 Task: Change  the formatting of the data to 'Which is Greater than 5, 'in conditional formating, put the option 'Green Fill with Dark Green Text. . 'add another formatting option Format As Table, insert the option 'Orangee Table style Medium 3 ', change the format of Column Width to AutoFit Column Width and sort the data in descending order In the sheet  Budget Tracking Spreadsheetbook
Action: Mouse moved to (507, 253)
Screenshot: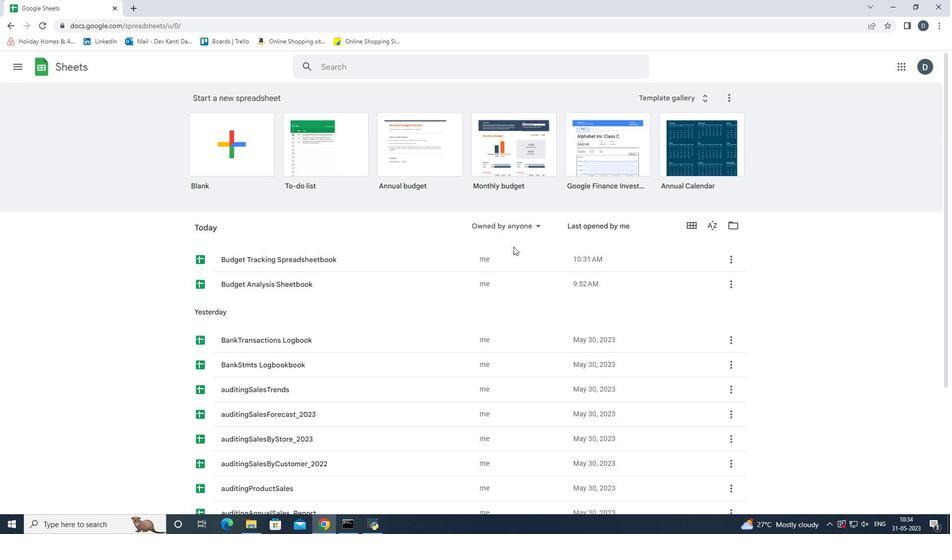 
Action: Mouse pressed left at (507, 253)
Screenshot: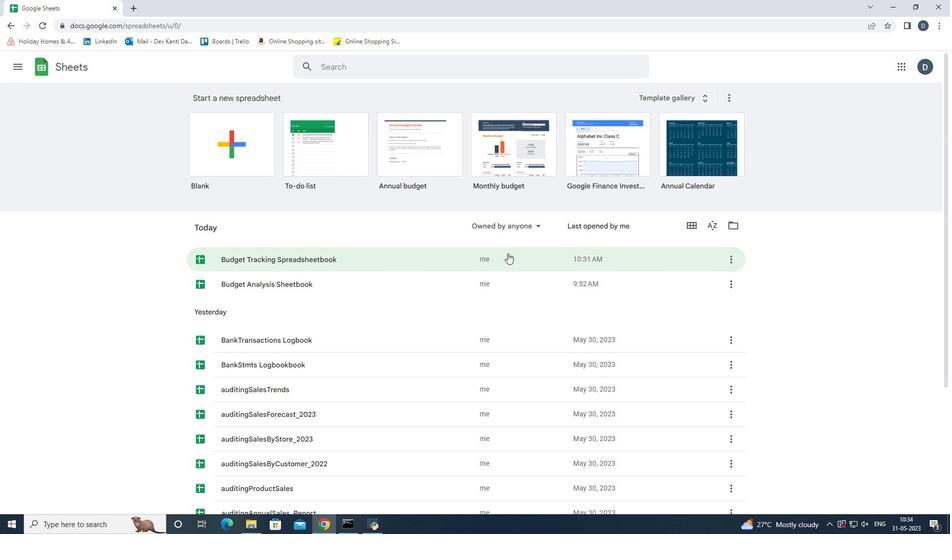 
Action: Mouse moved to (276, 136)
Screenshot: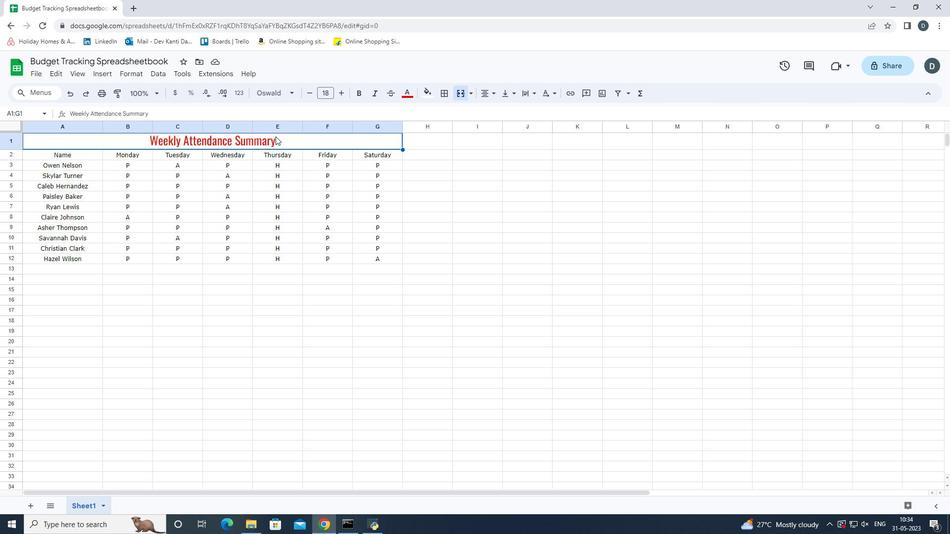 
Action: Mouse pressed left at (276, 136)
Screenshot: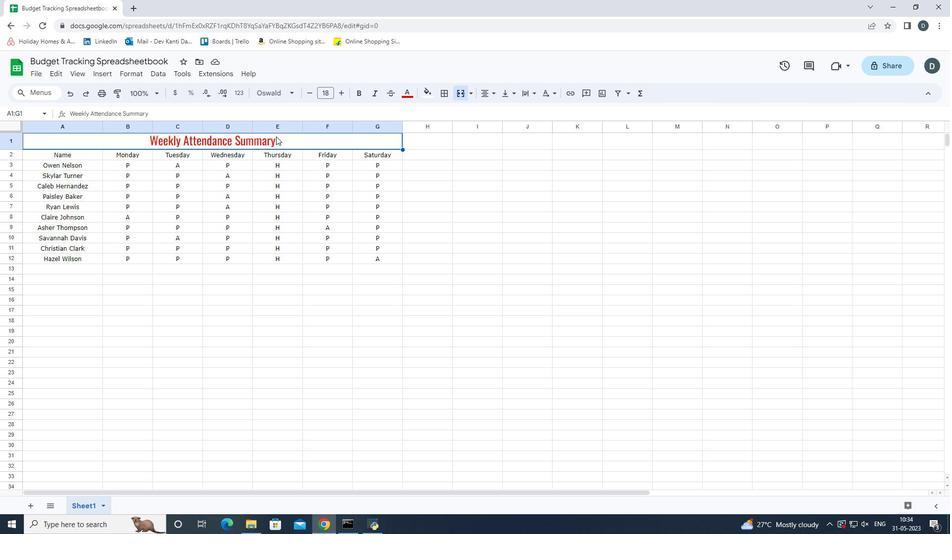 
Action: Mouse moved to (130, 75)
Screenshot: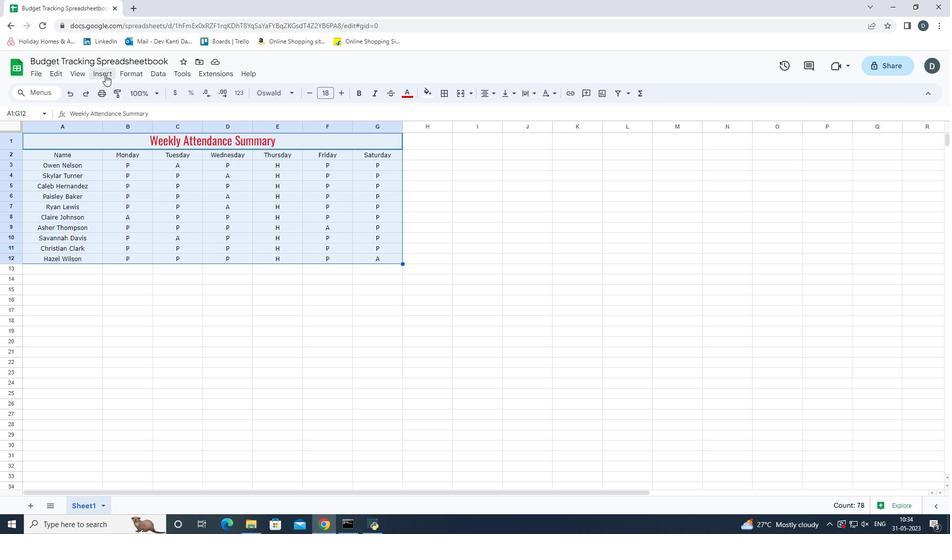 
Action: Mouse pressed left at (130, 75)
Screenshot: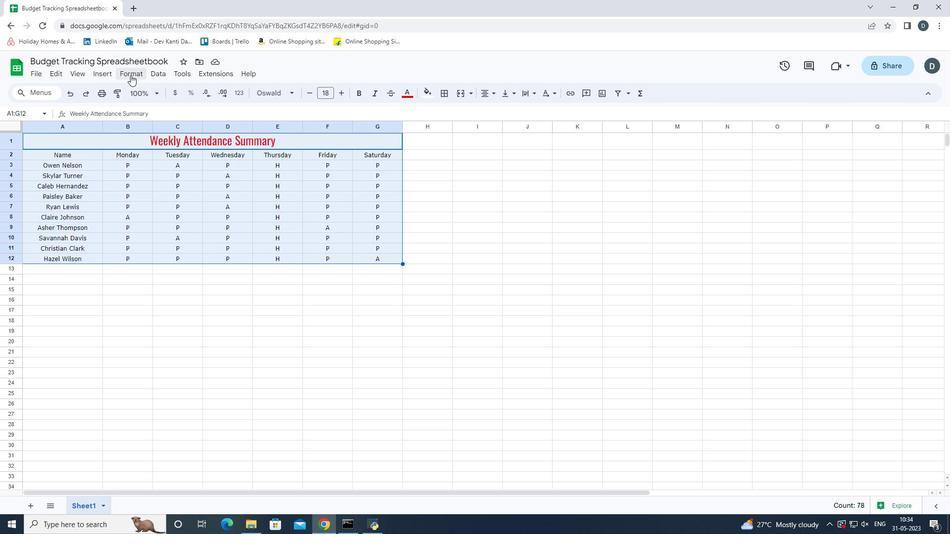 
Action: Mouse moved to (217, 244)
Screenshot: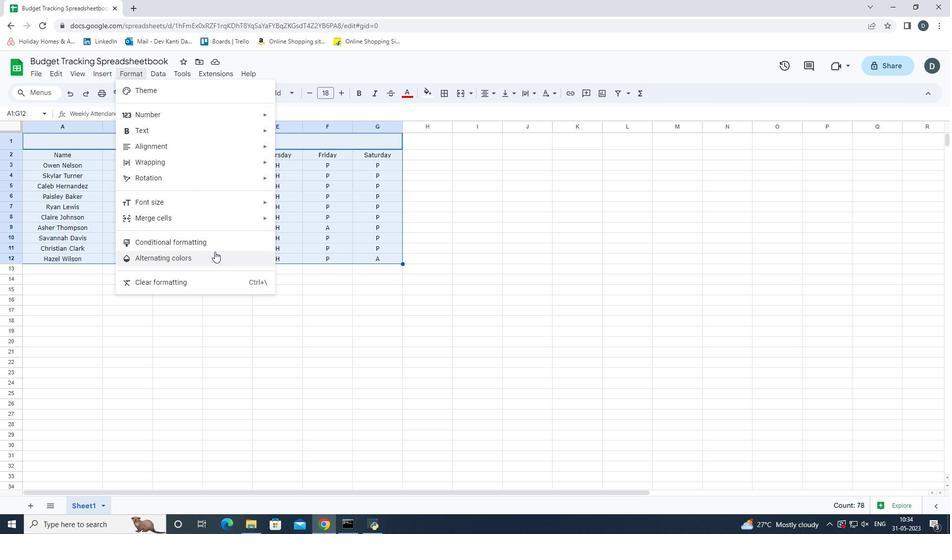 
Action: Mouse pressed left at (217, 244)
Screenshot: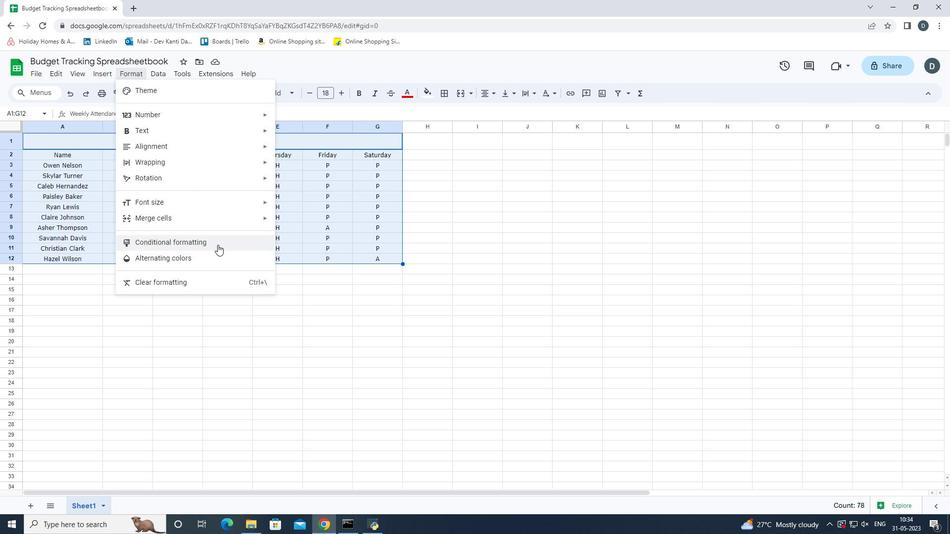 
Action: Mouse moved to (879, 286)
Screenshot: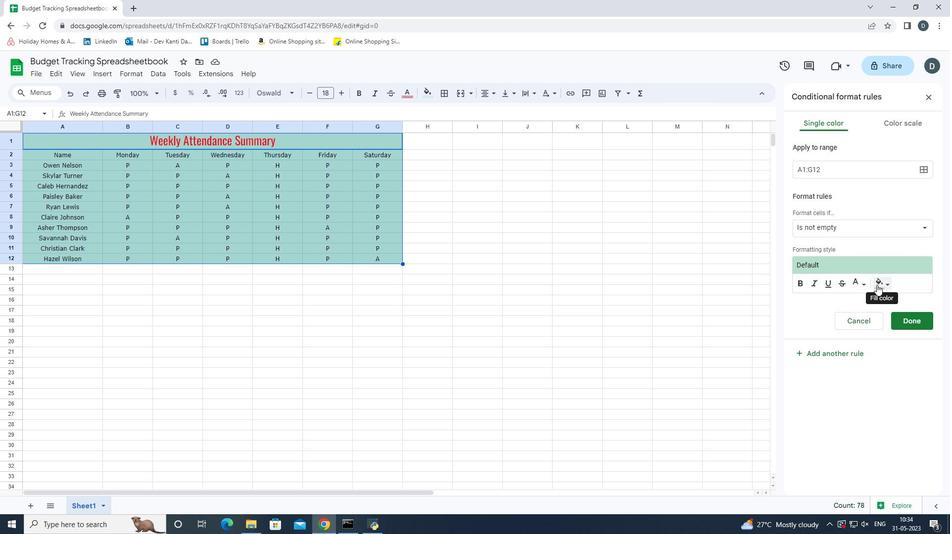 
Action: Mouse pressed left at (879, 286)
Screenshot: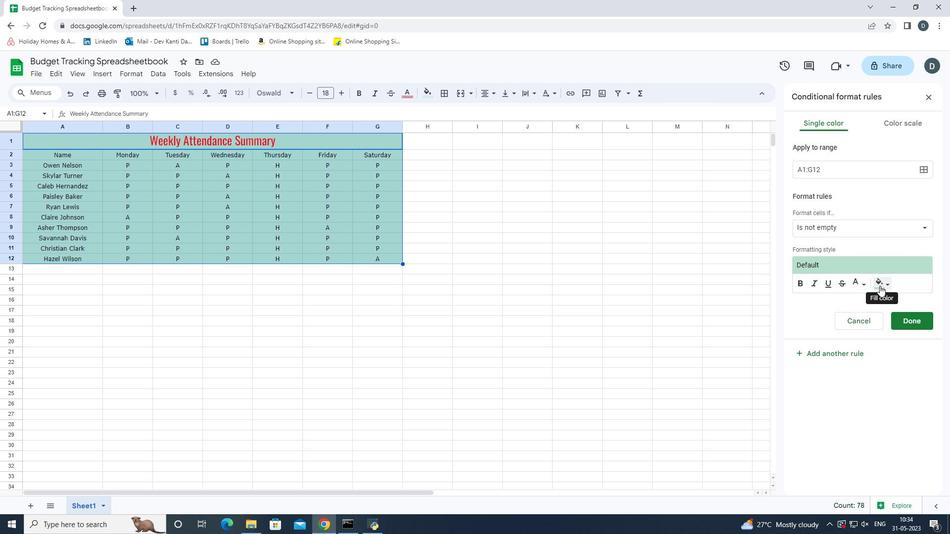 
Action: Mouse pressed left at (879, 286)
Screenshot: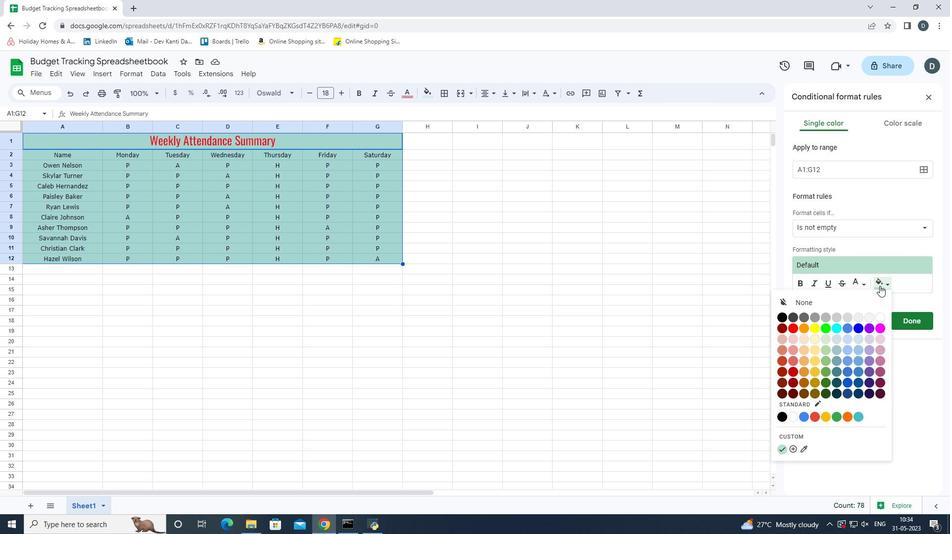 
Action: Mouse moved to (913, 227)
Screenshot: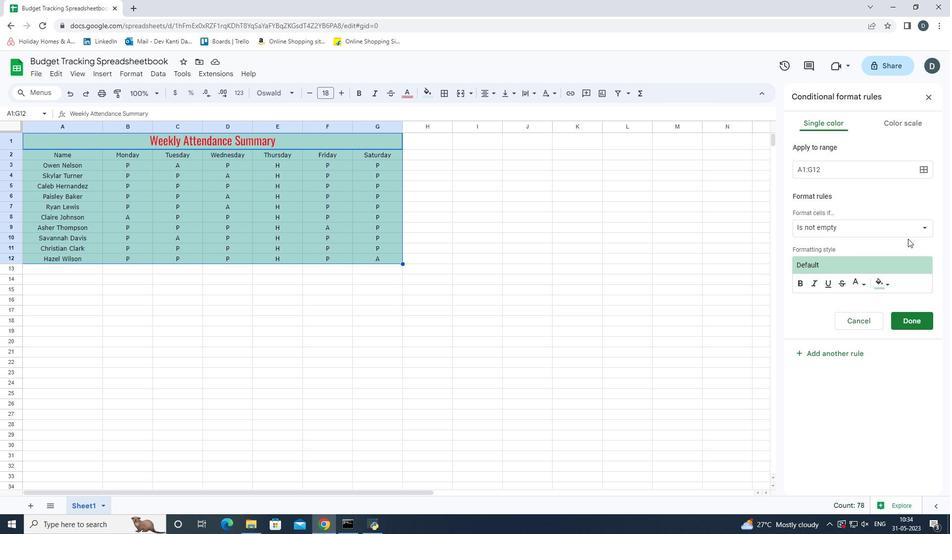 
Action: Mouse pressed left at (913, 227)
Screenshot: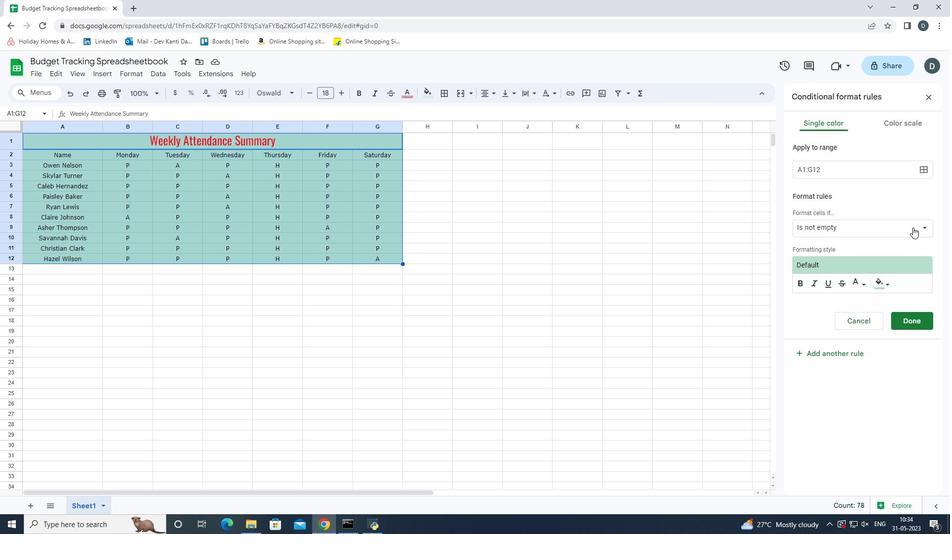 
Action: Mouse moved to (847, 384)
Screenshot: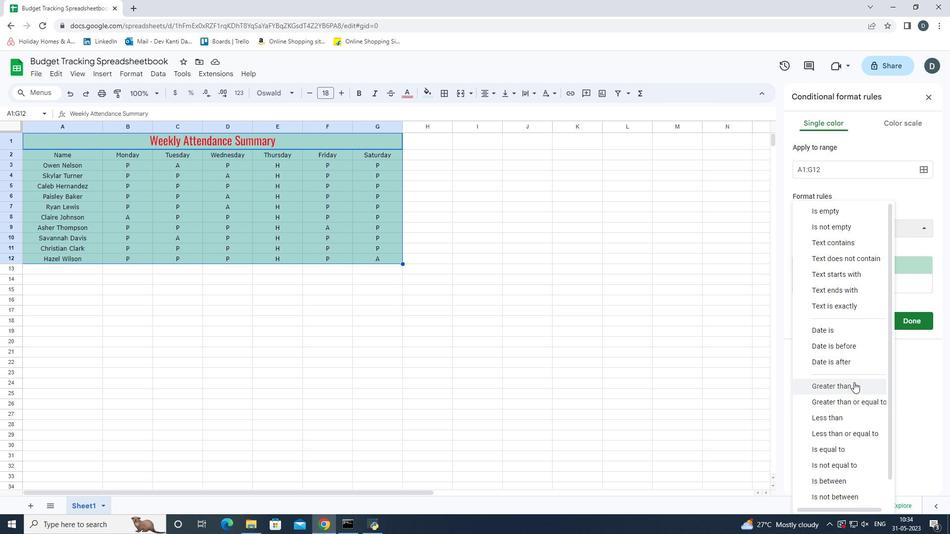 
Action: Mouse pressed left at (847, 384)
Screenshot: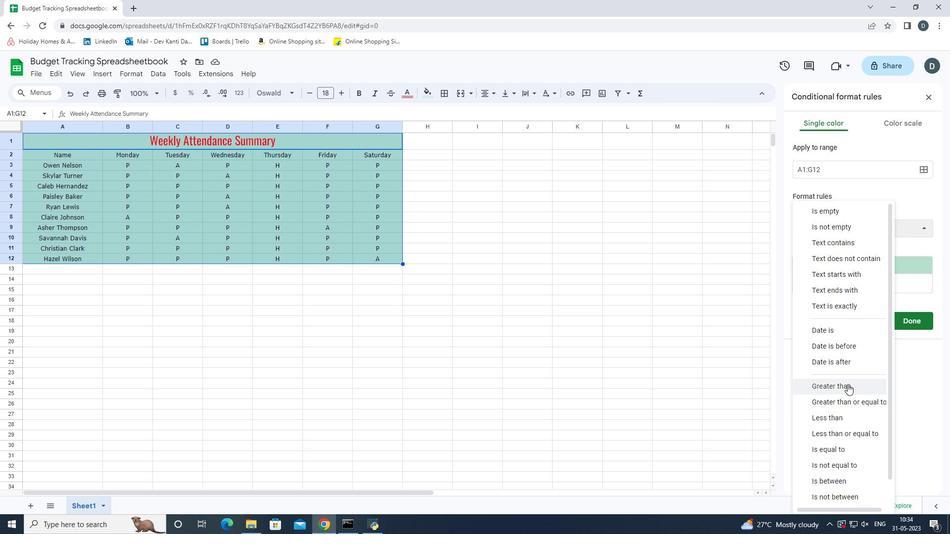 
Action: Mouse moved to (858, 251)
Screenshot: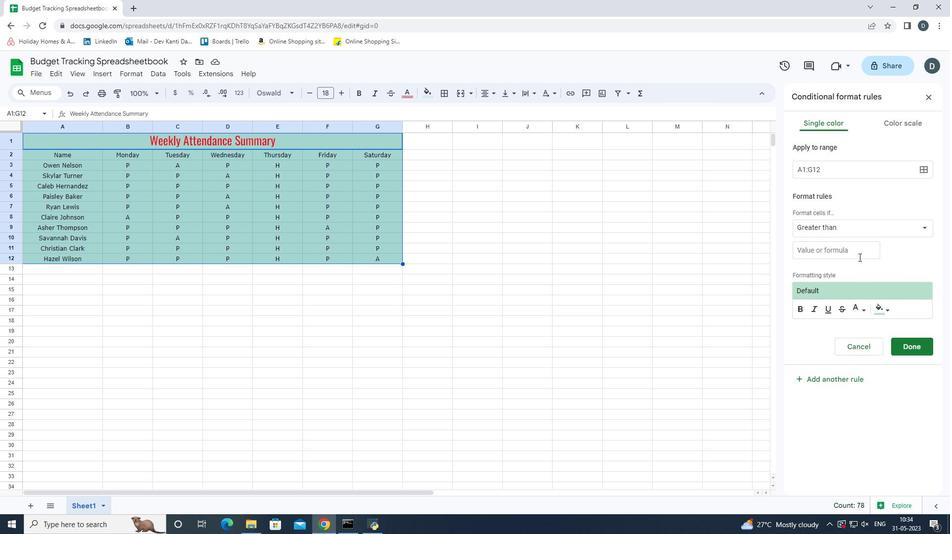 
Action: Mouse pressed left at (858, 251)
Screenshot: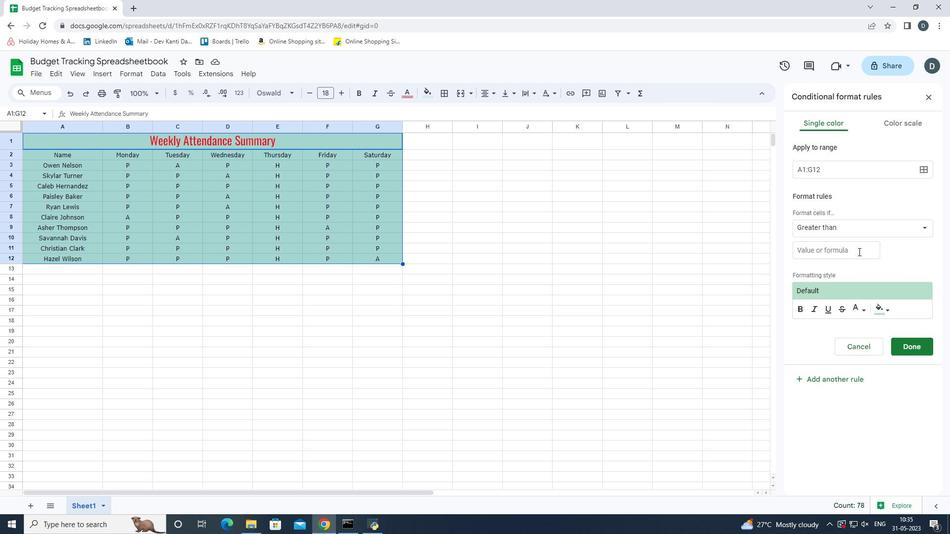
Action: Key pressed 5
Screenshot: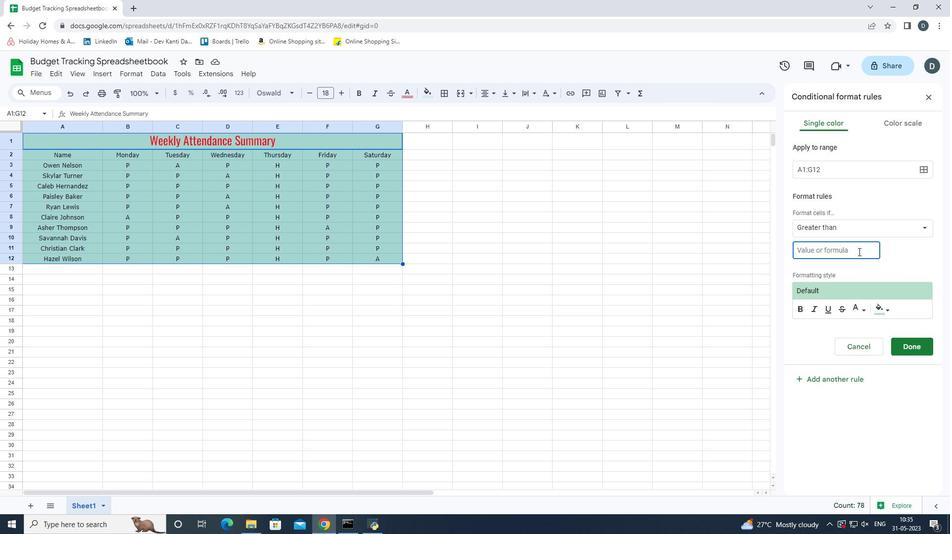 
Action: Mouse moved to (888, 258)
Screenshot: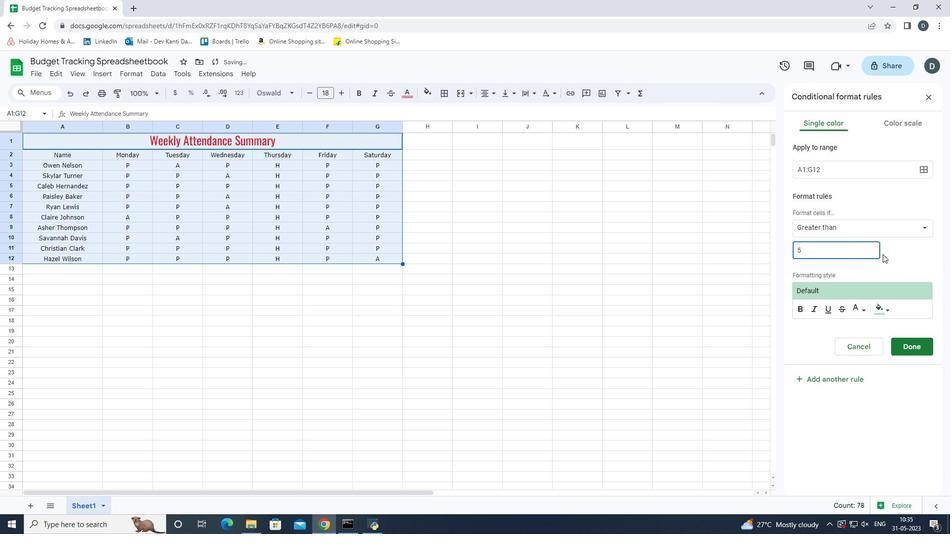 
Action: Mouse pressed left at (888, 258)
Screenshot: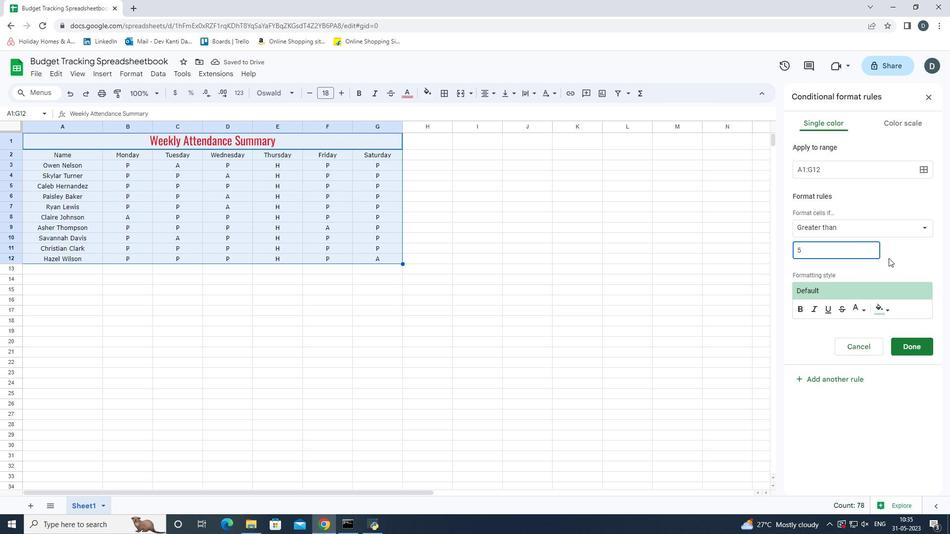 
Action: Mouse moved to (890, 312)
Screenshot: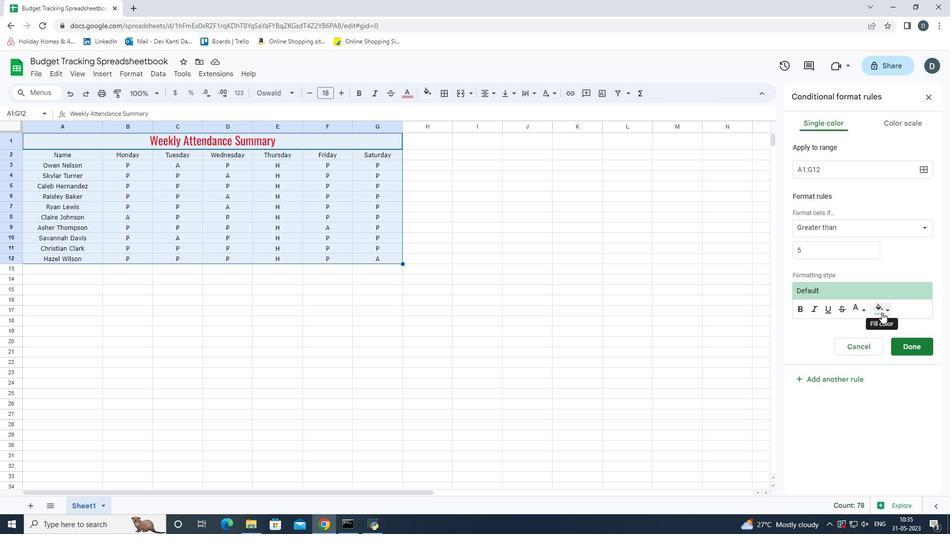 
Action: Mouse pressed left at (890, 312)
Screenshot: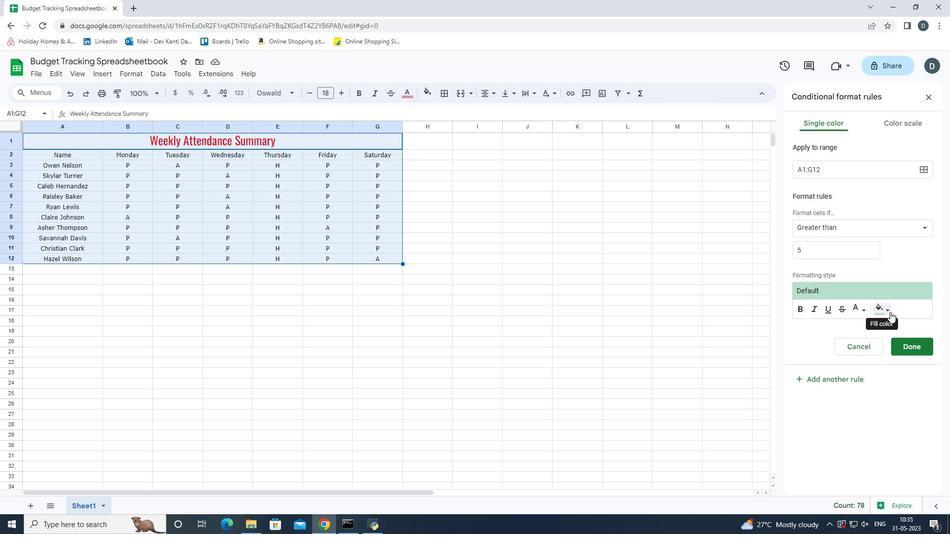 
Action: Mouse moved to (826, 352)
Screenshot: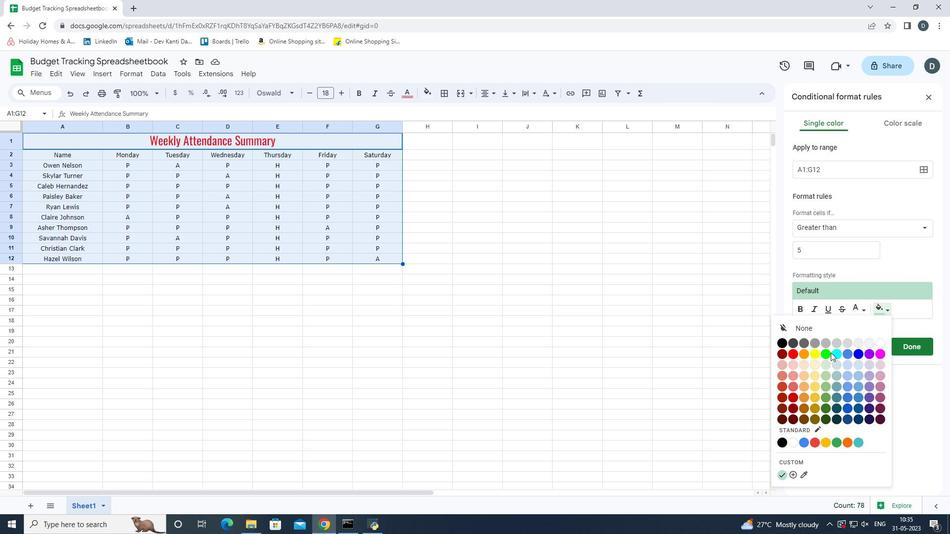 
Action: Mouse pressed left at (826, 352)
Screenshot: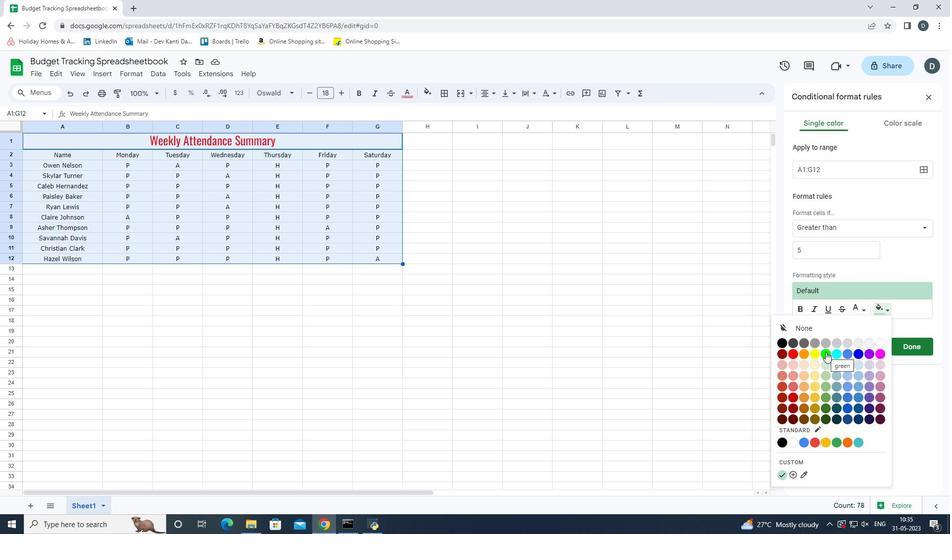 
Action: Mouse moved to (863, 306)
Screenshot: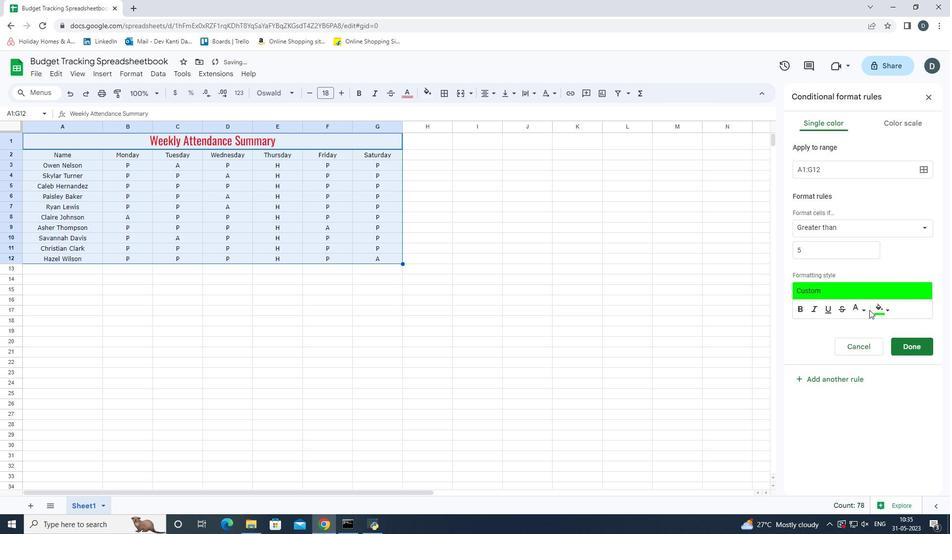 
Action: Mouse pressed left at (863, 306)
Screenshot: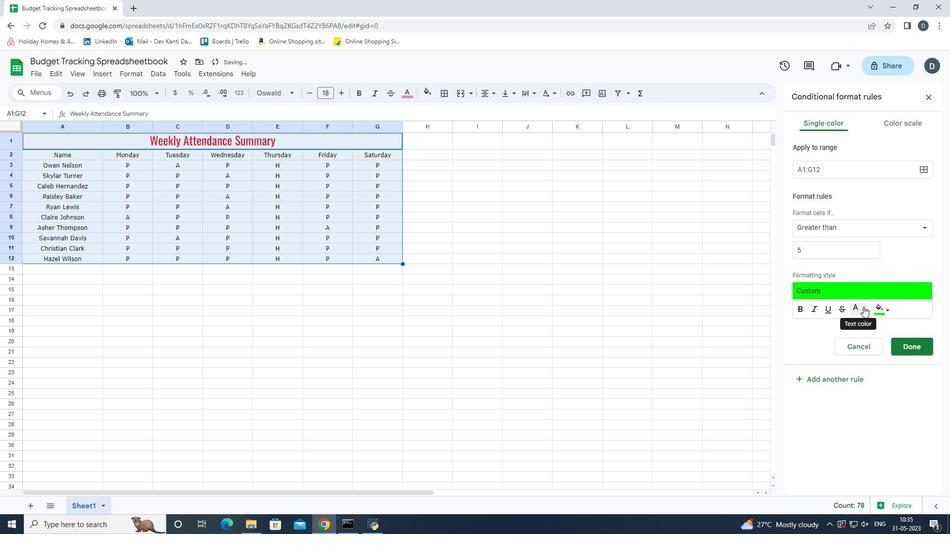 
Action: Mouse moved to (858, 311)
Screenshot: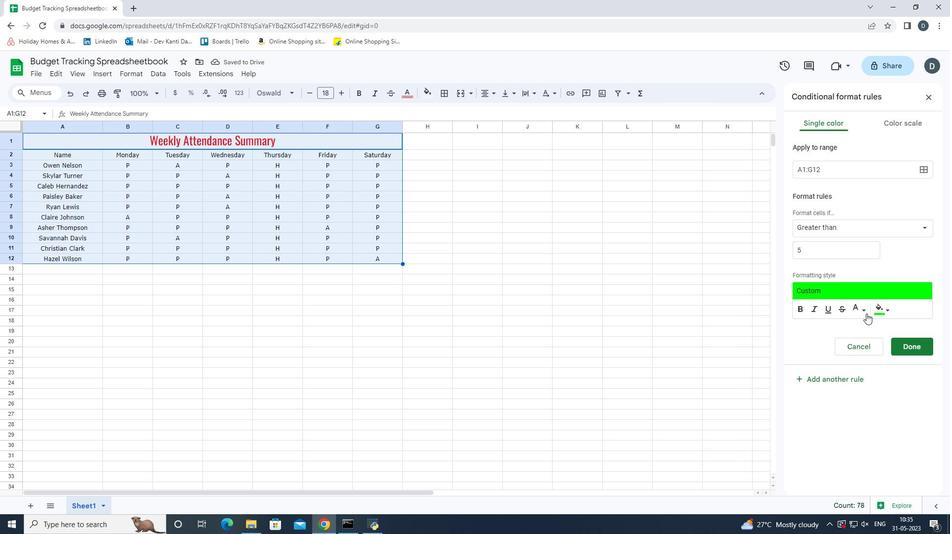 
Action: Mouse pressed left at (858, 311)
Screenshot: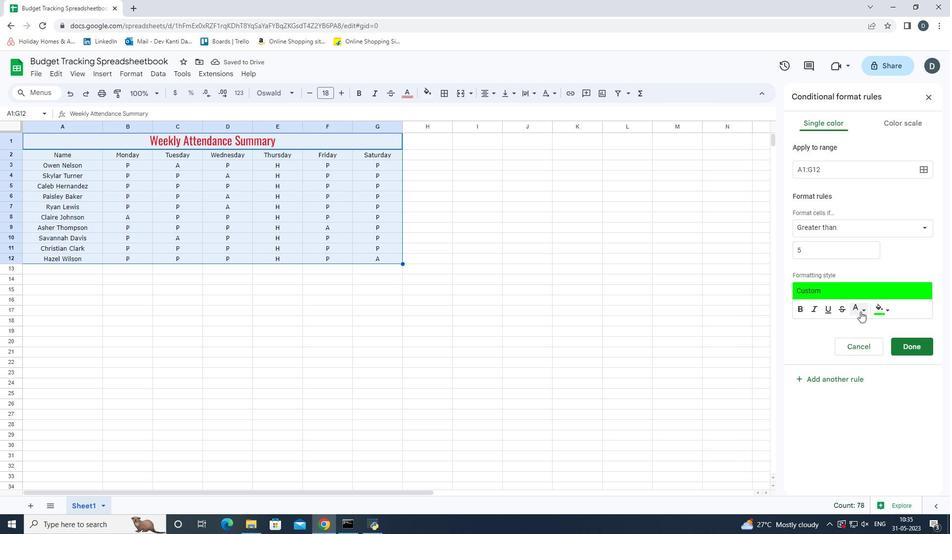 
Action: Mouse moved to (802, 396)
Screenshot: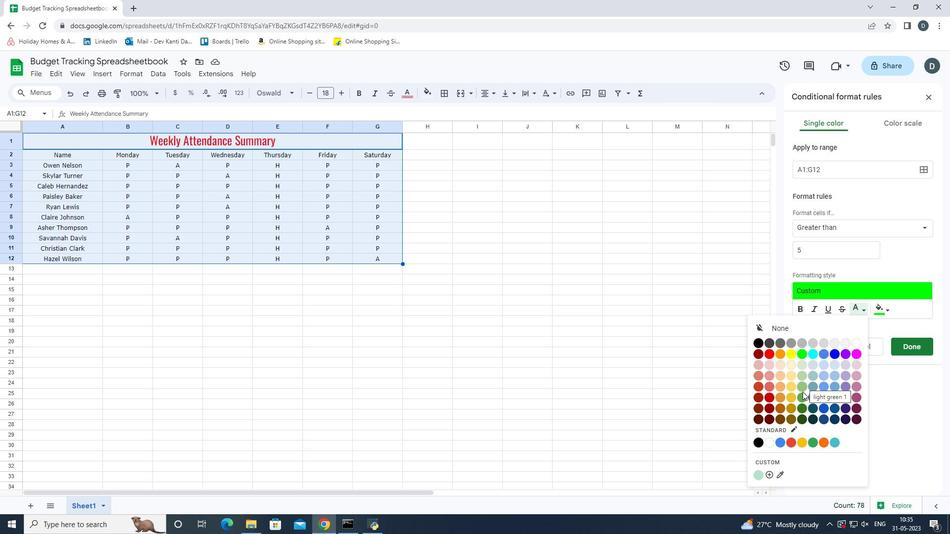 
Action: Mouse pressed left at (802, 396)
Screenshot: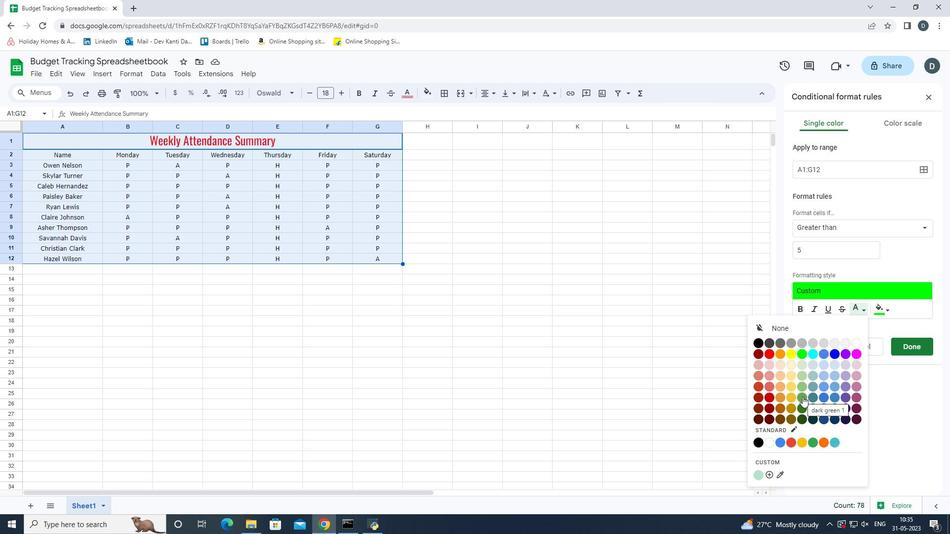 
Action: Mouse moved to (913, 351)
Screenshot: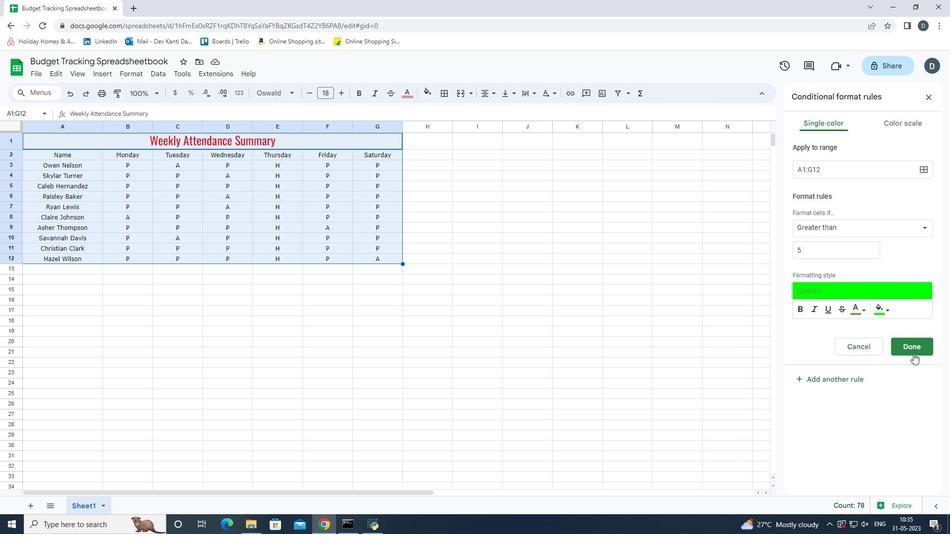 
Action: Mouse pressed left at (913, 351)
Screenshot: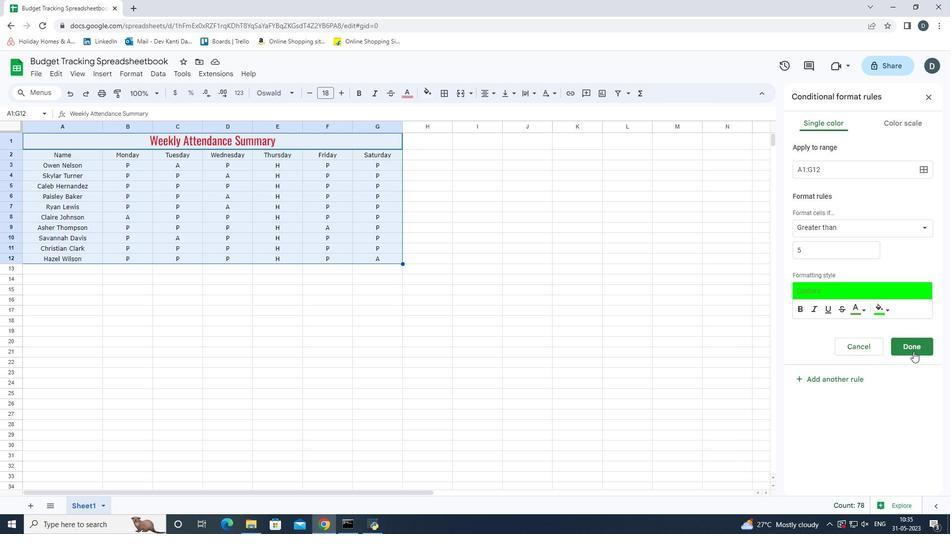
Action: Mouse moved to (847, 168)
Screenshot: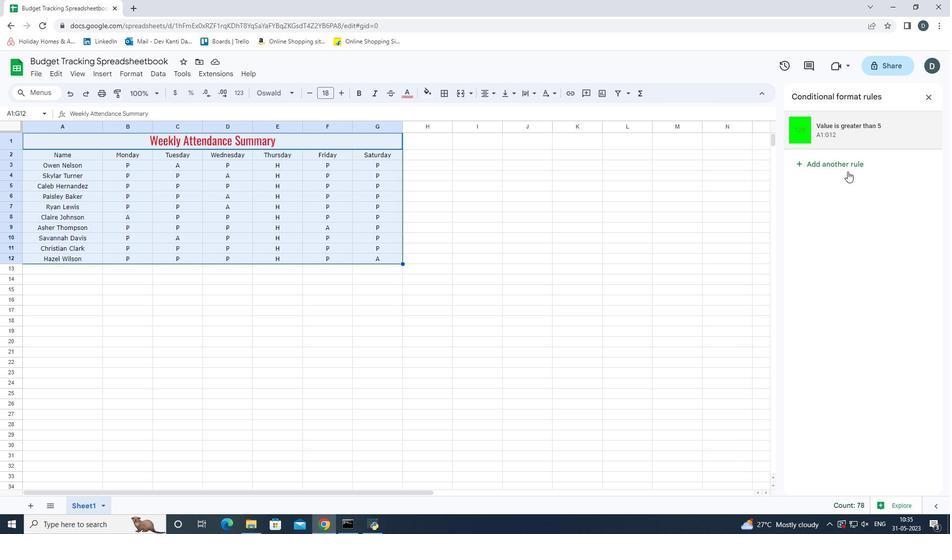 
Action: Mouse pressed left at (847, 168)
Screenshot: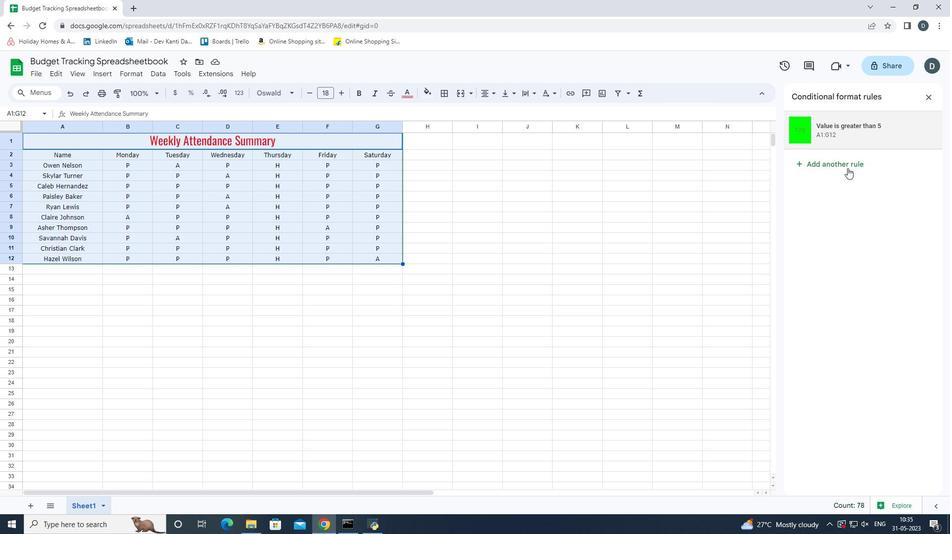 
Action: Mouse moved to (928, 98)
Screenshot: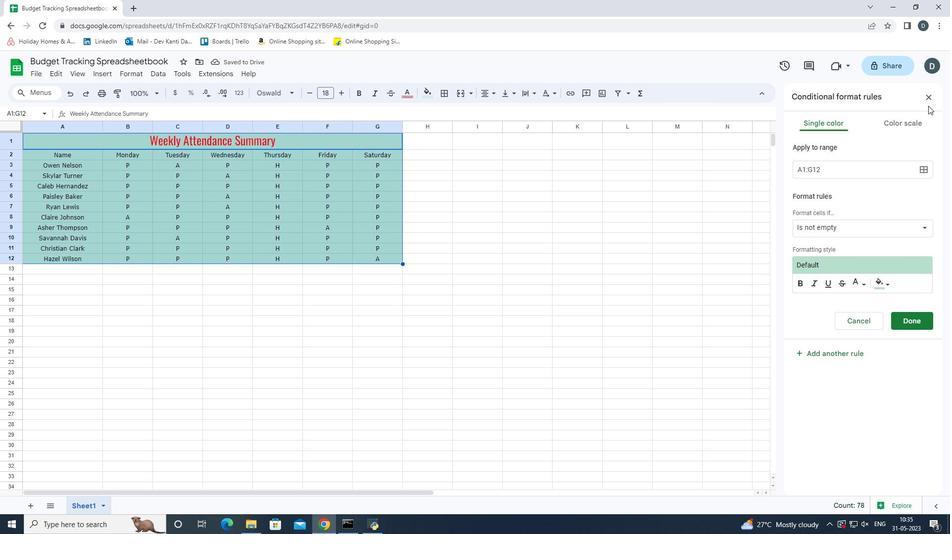 
Action: Mouse pressed left at (928, 98)
Screenshot: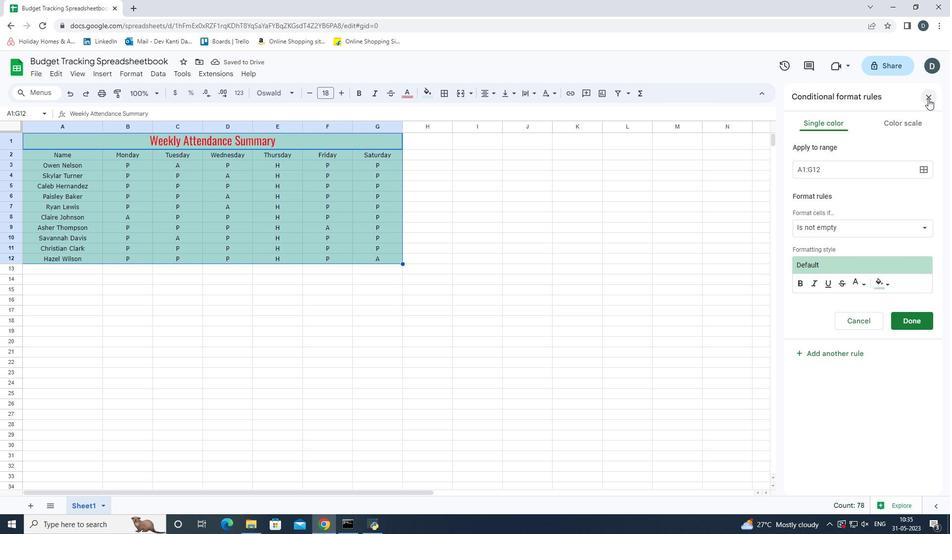 
Action: Mouse moved to (128, 75)
Screenshot: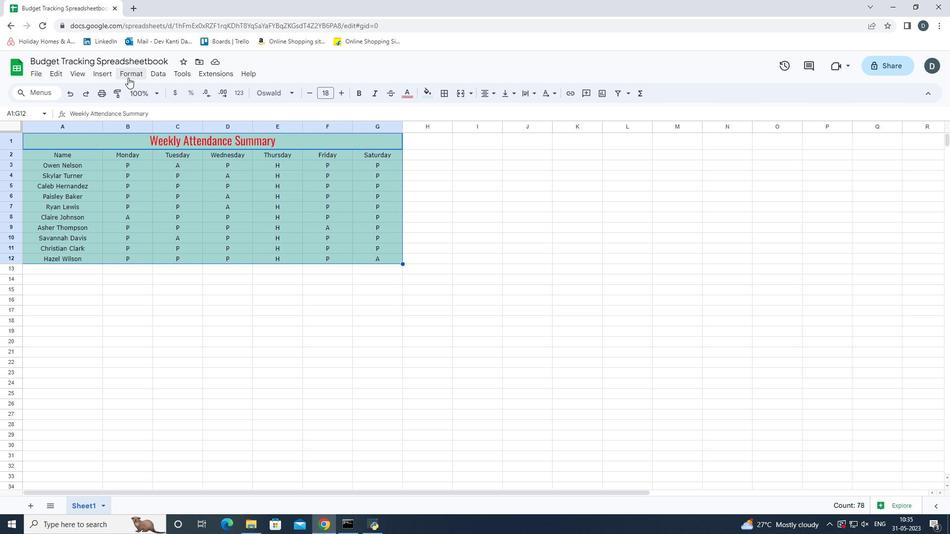 
Action: Mouse pressed left at (128, 75)
Screenshot: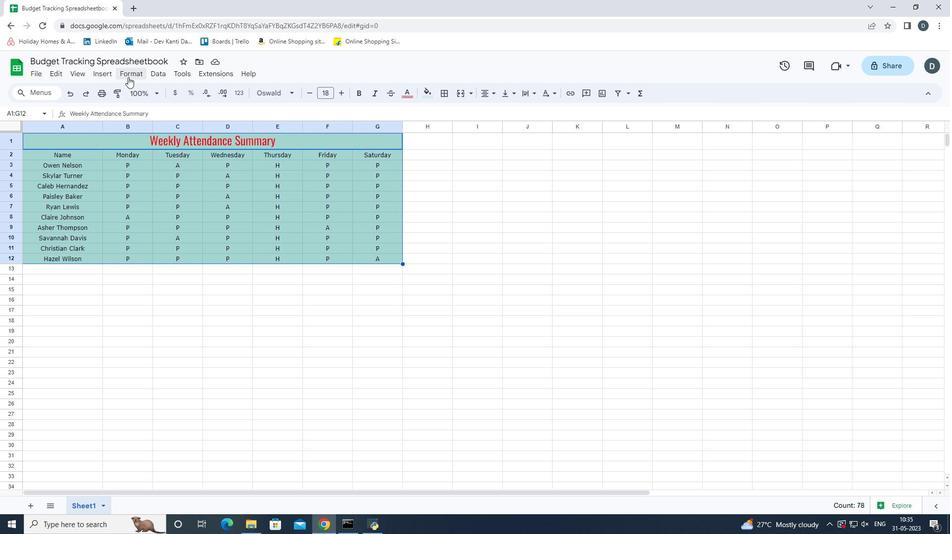 
Action: Mouse moved to (171, 243)
Screenshot: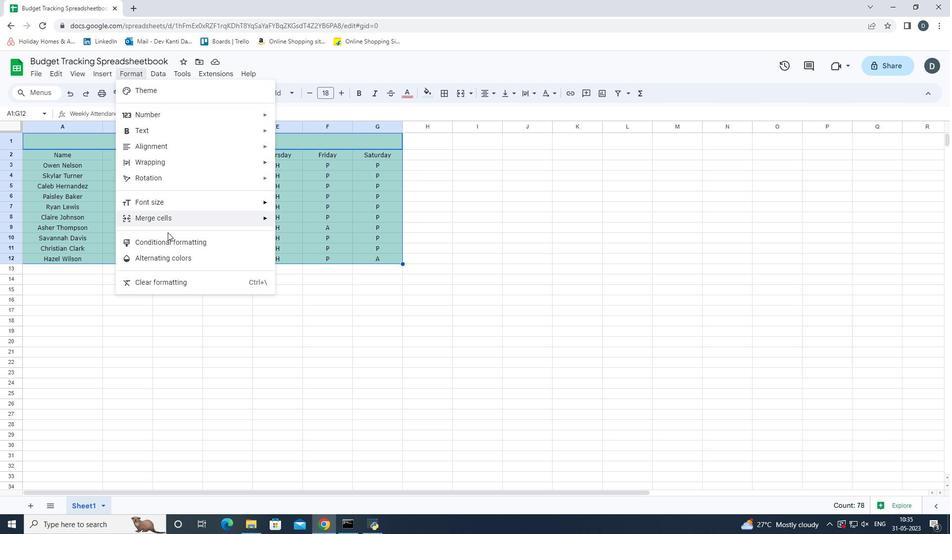 
Action: Mouse pressed left at (171, 243)
Screenshot: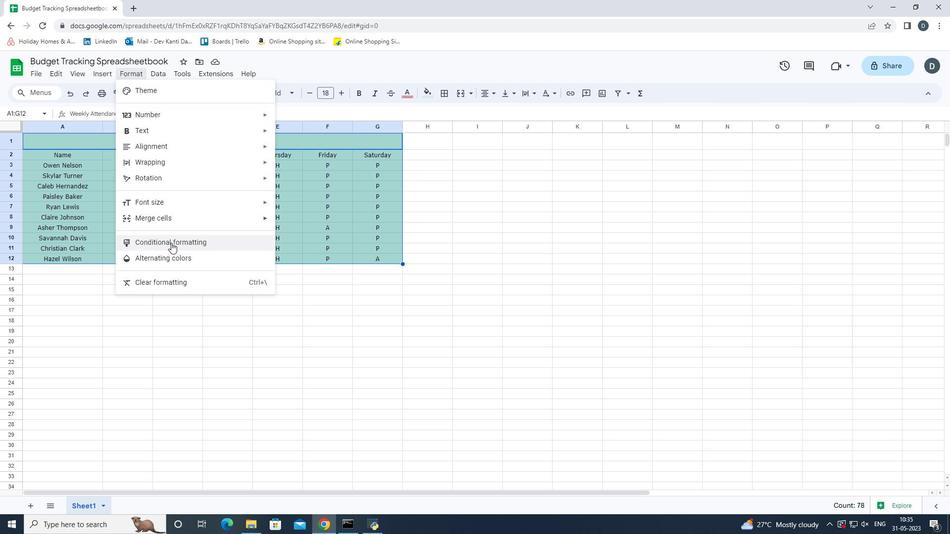 
Action: Mouse moved to (912, 169)
Screenshot: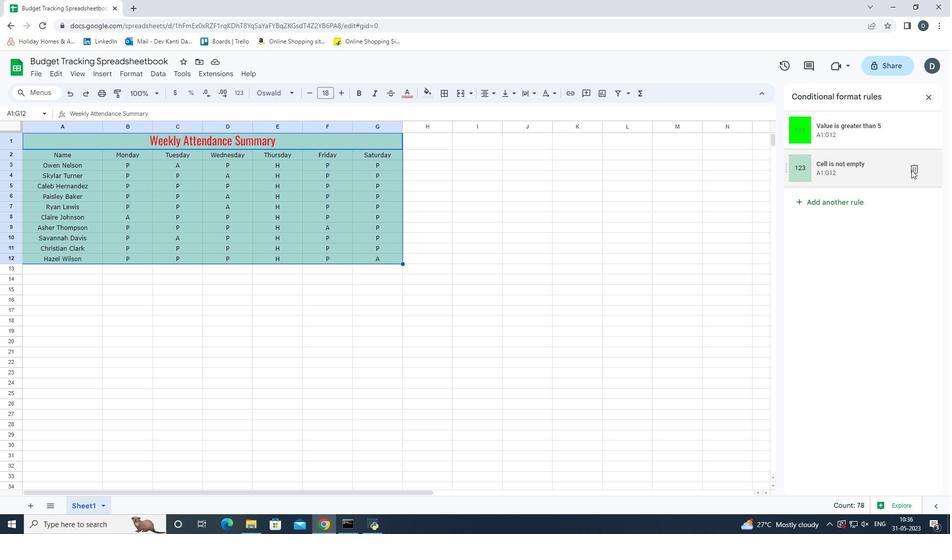 
Action: Mouse pressed left at (912, 169)
Screenshot: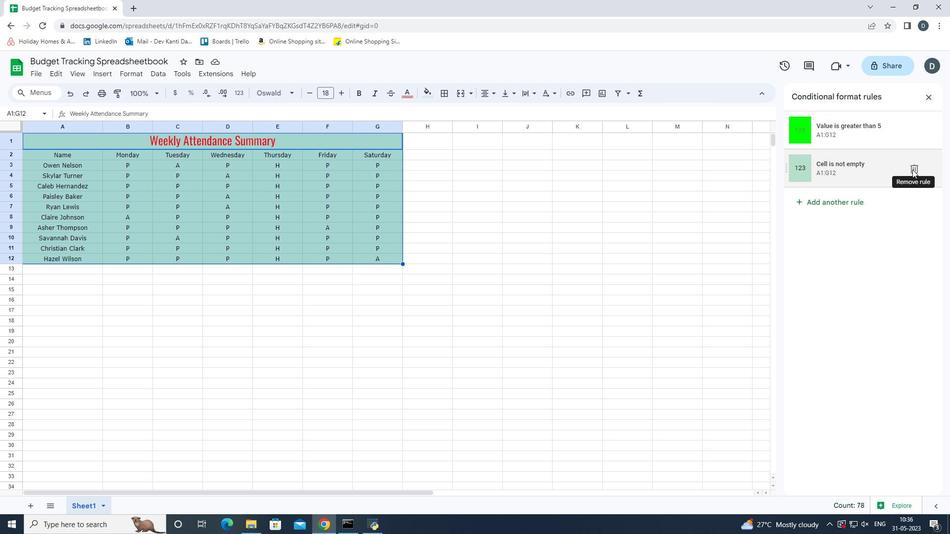 
Action: Mouse moved to (923, 98)
Screenshot: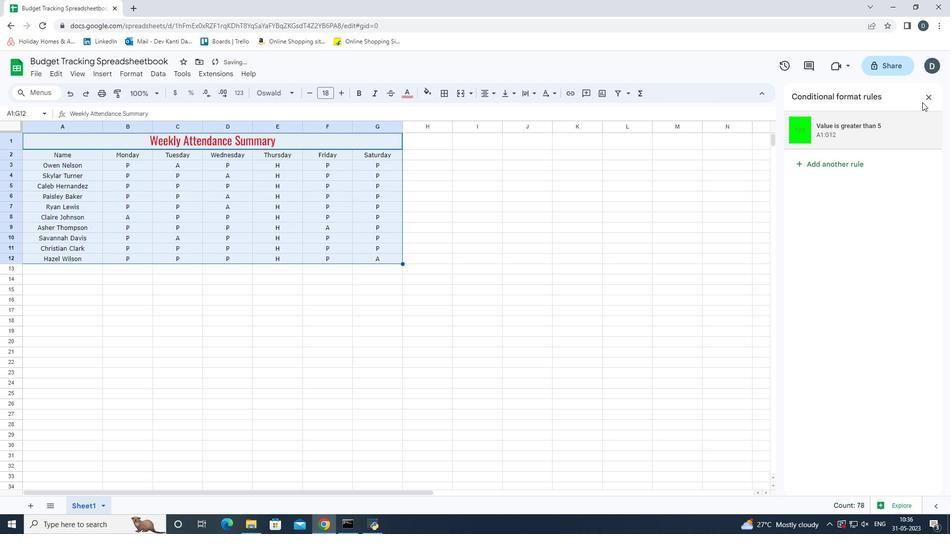 
Action: Mouse pressed left at (923, 98)
Screenshot: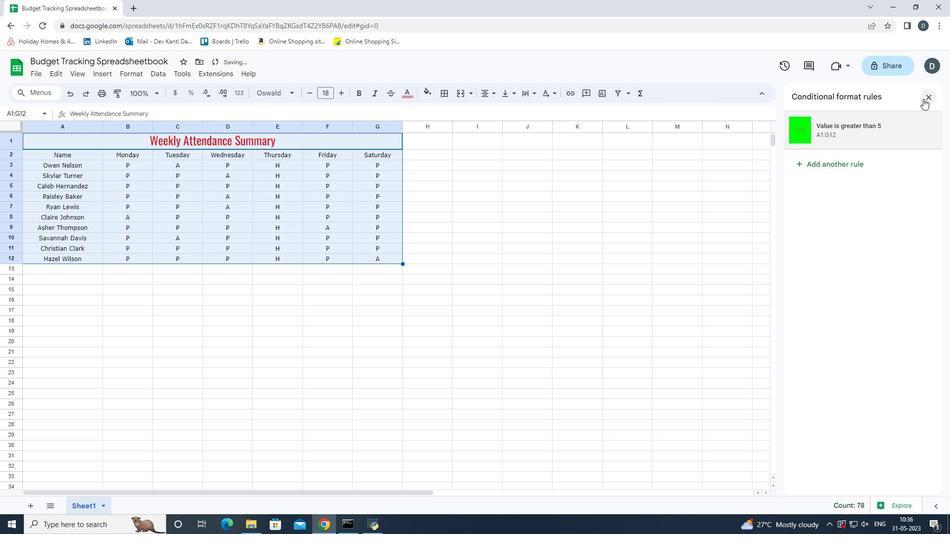 
Action: Mouse moved to (134, 72)
Screenshot: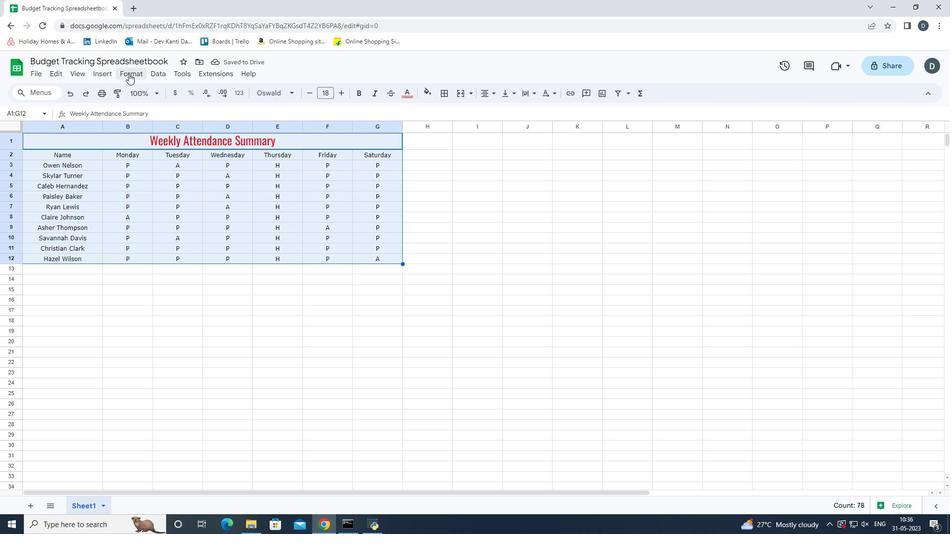 
Action: Mouse pressed left at (134, 72)
Screenshot: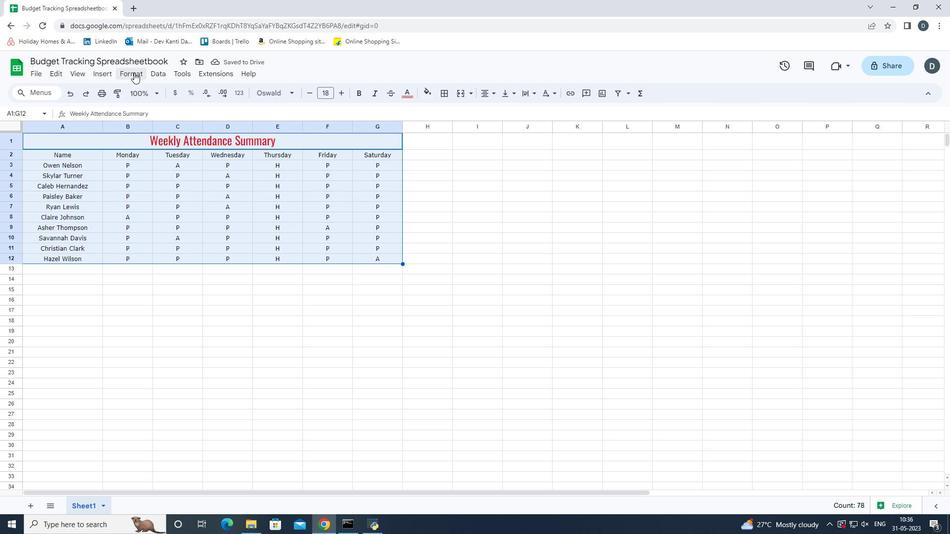 
Action: Mouse moved to (171, 258)
Screenshot: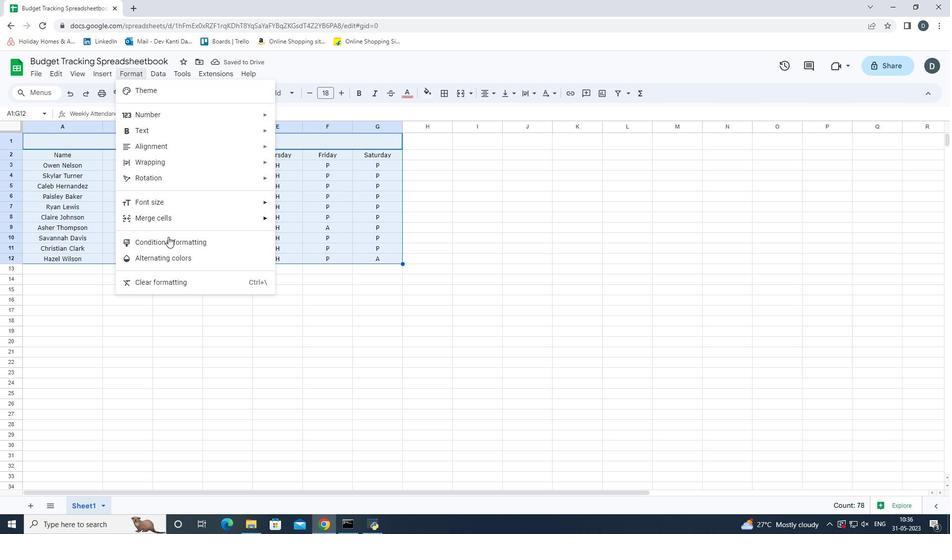 
Action: Mouse pressed left at (171, 258)
Screenshot: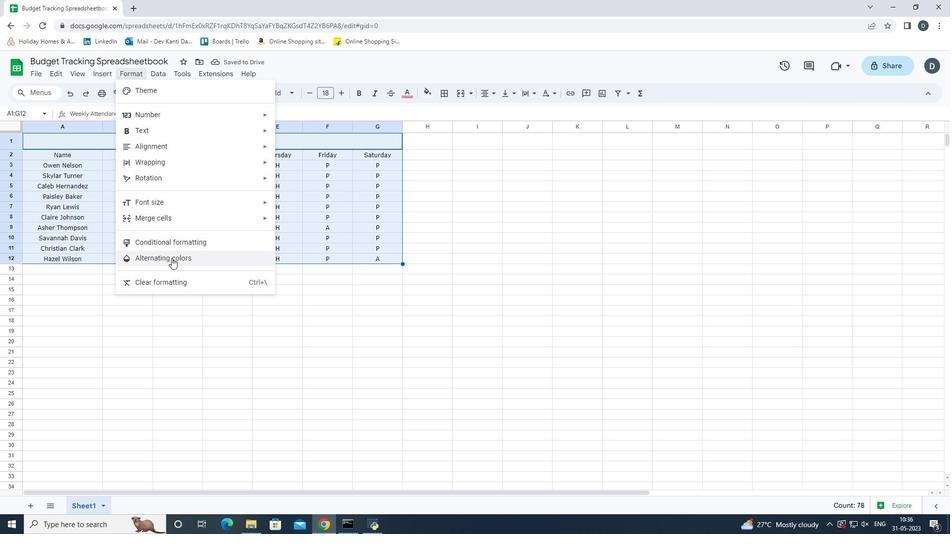 
Action: Mouse moved to (885, 217)
Screenshot: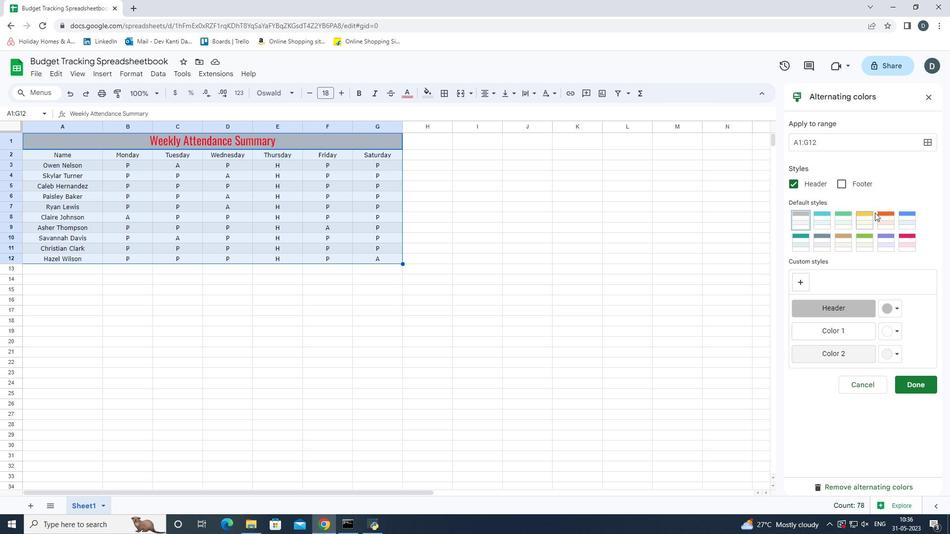 
Action: Mouse pressed left at (885, 217)
Screenshot: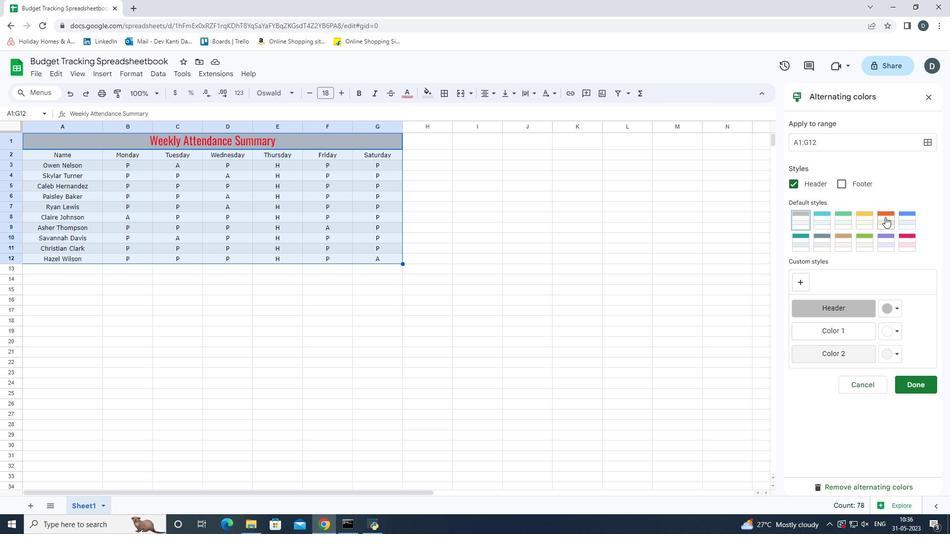 
Action: Mouse moved to (898, 349)
Screenshot: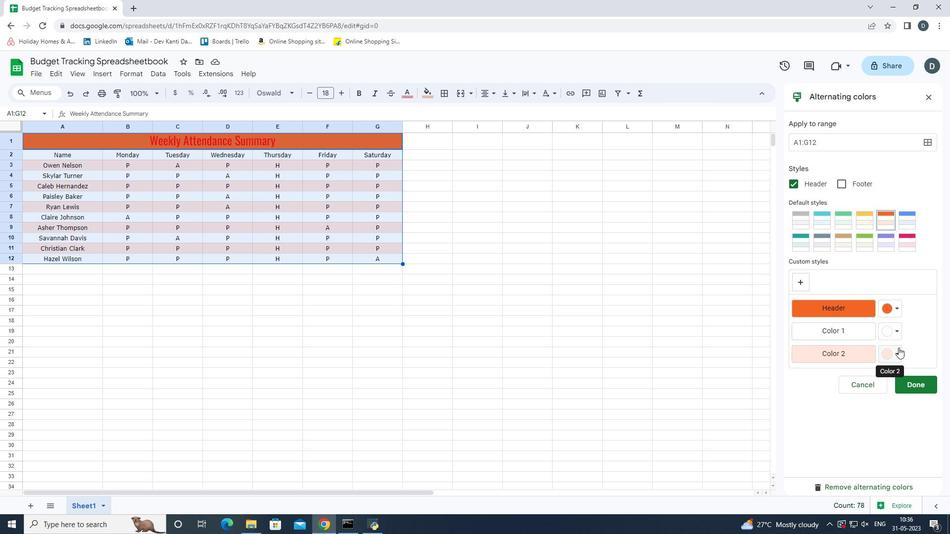 
Action: Mouse pressed left at (898, 349)
Screenshot: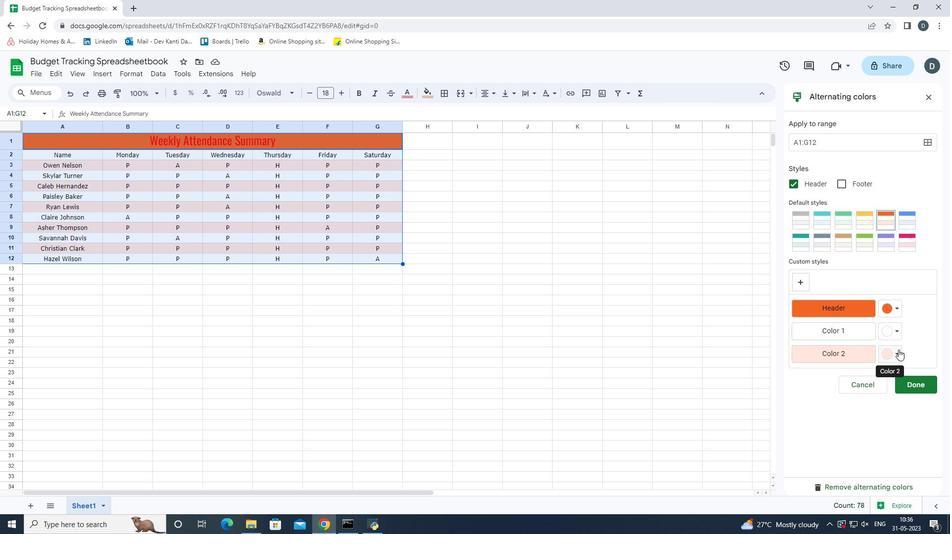 
Action: Mouse moved to (813, 222)
Screenshot: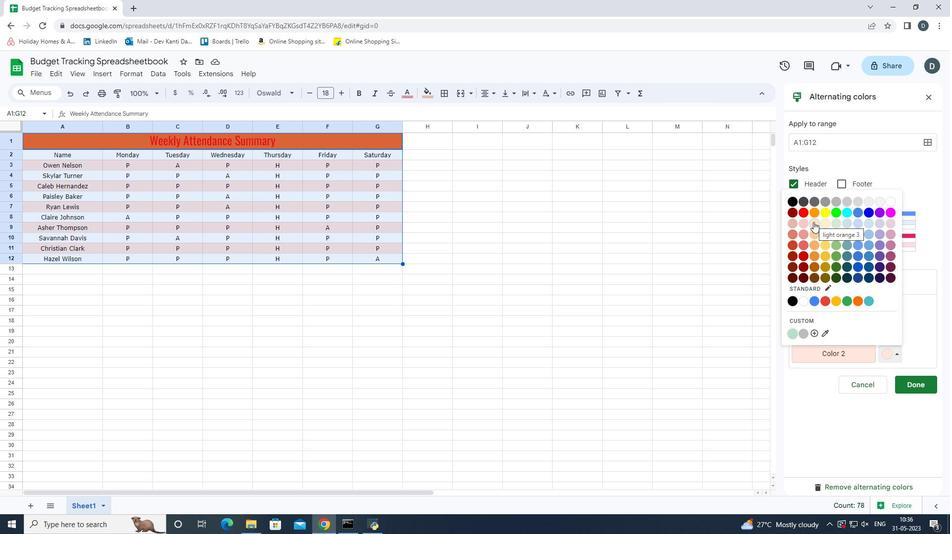 
Action: Mouse pressed left at (813, 222)
Screenshot: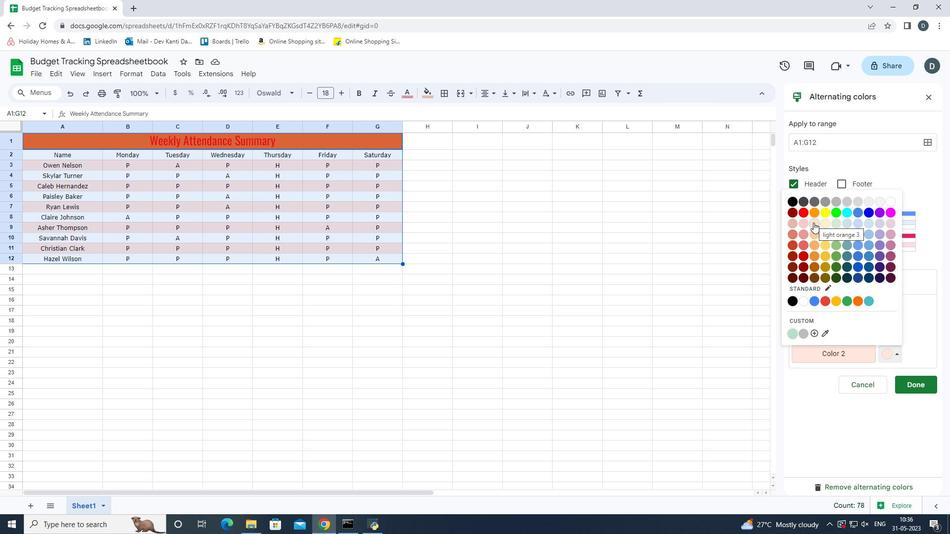 
Action: Mouse moved to (919, 305)
Screenshot: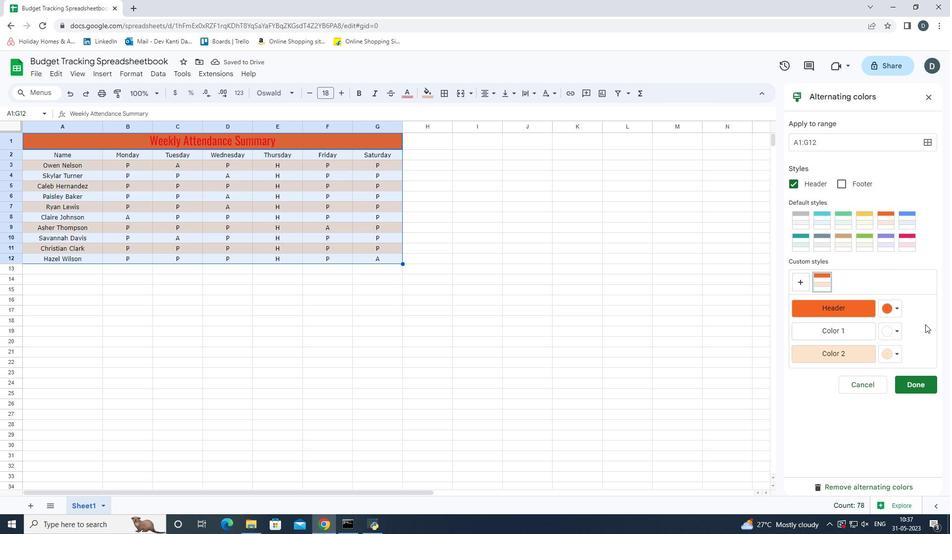 
Action: Mouse pressed left at (919, 305)
Screenshot: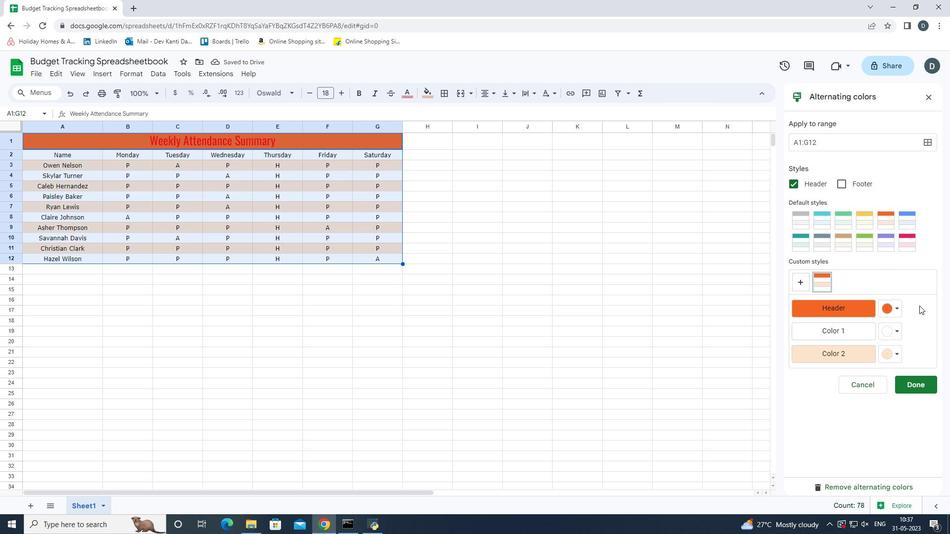 
Action: Mouse moved to (918, 384)
Screenshot: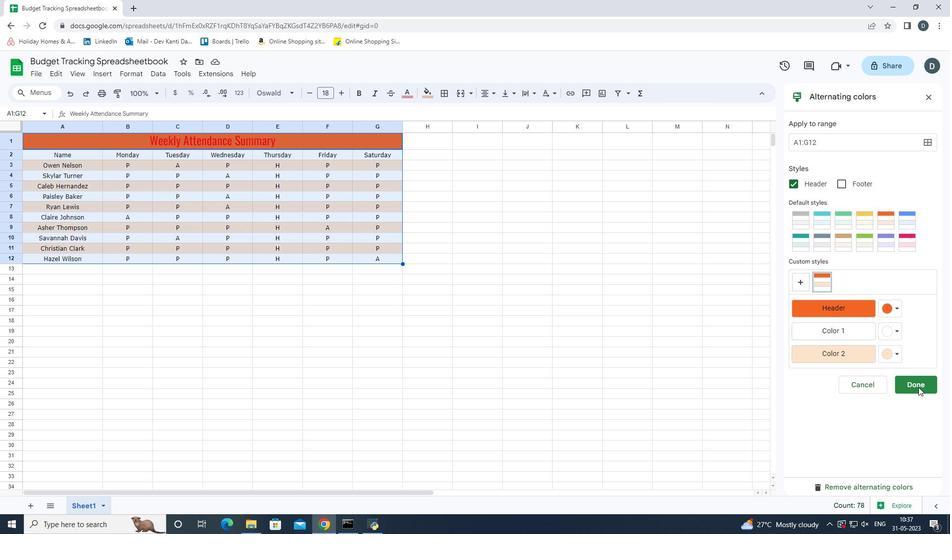 
Action: Mouse pressed left at (918, 384)
Screenshot: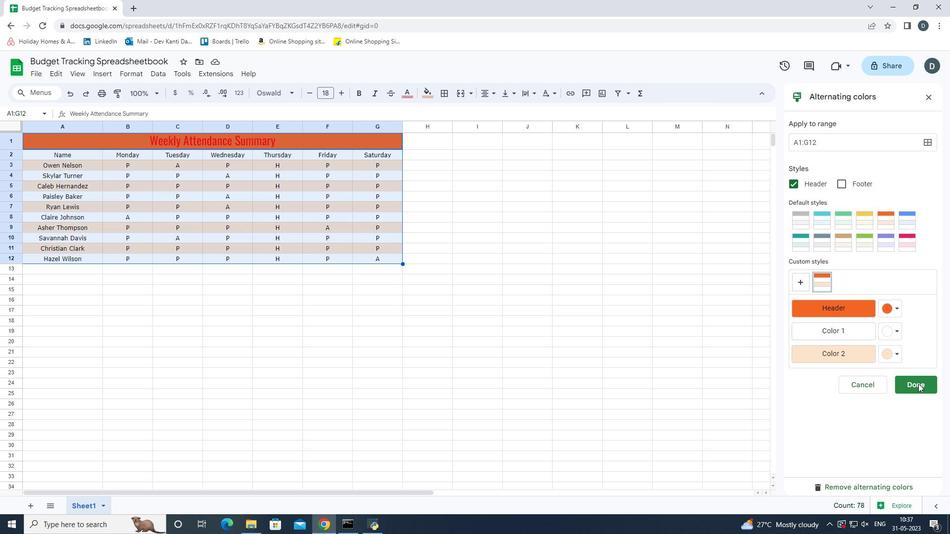 
Action: Mouse moved to (129, 76)
Screenshot: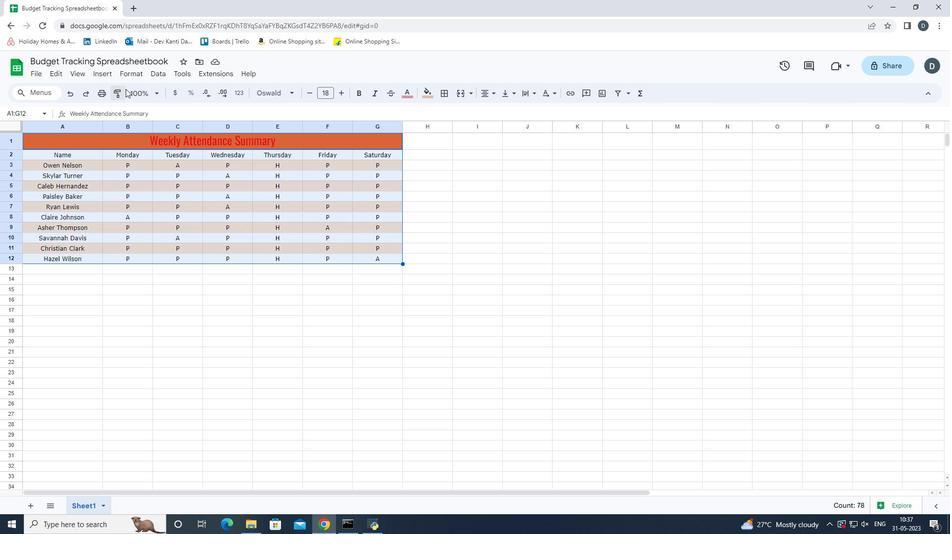 
Action: Mouse pressed left at (129, 76)
Screenshot: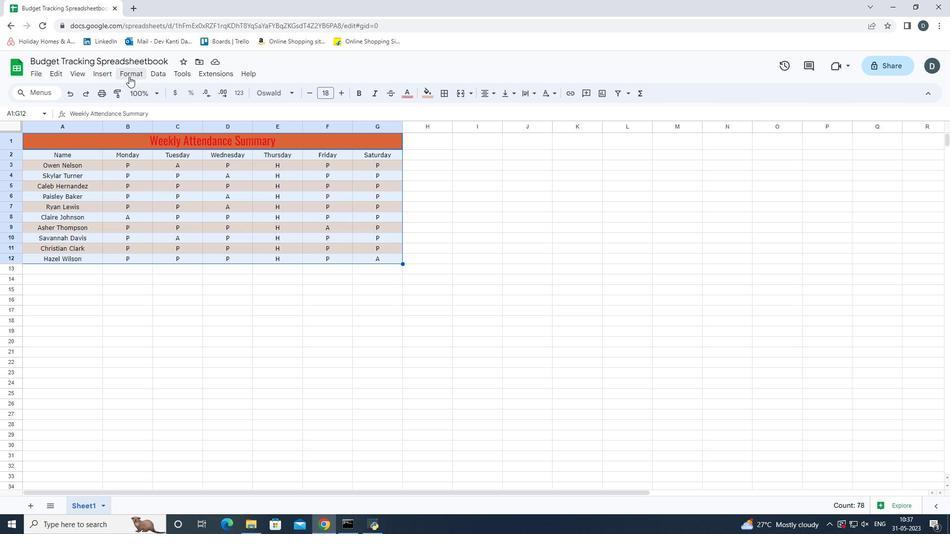 
Action: Mouse moved to (211, 240)
Screenshot: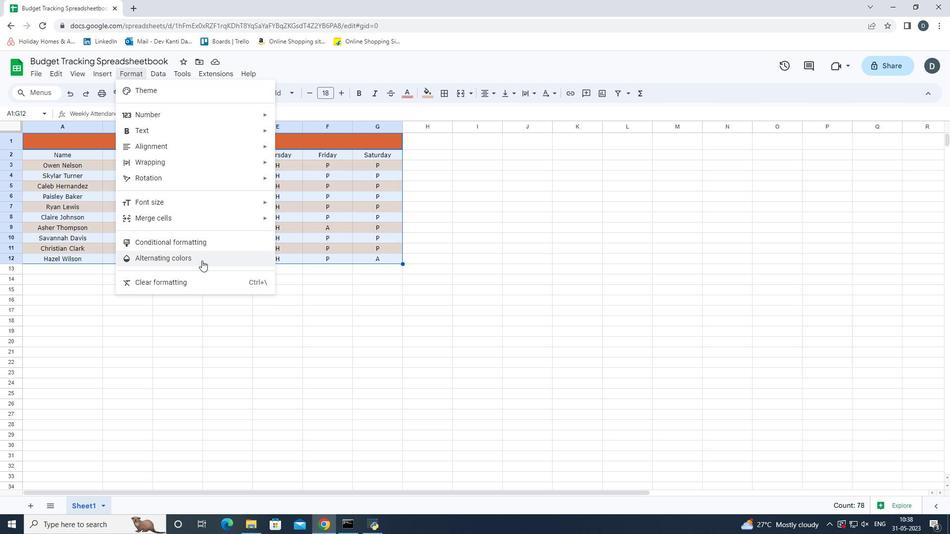 
Action: Mouse pressed left at (211, 240)
Screenshot: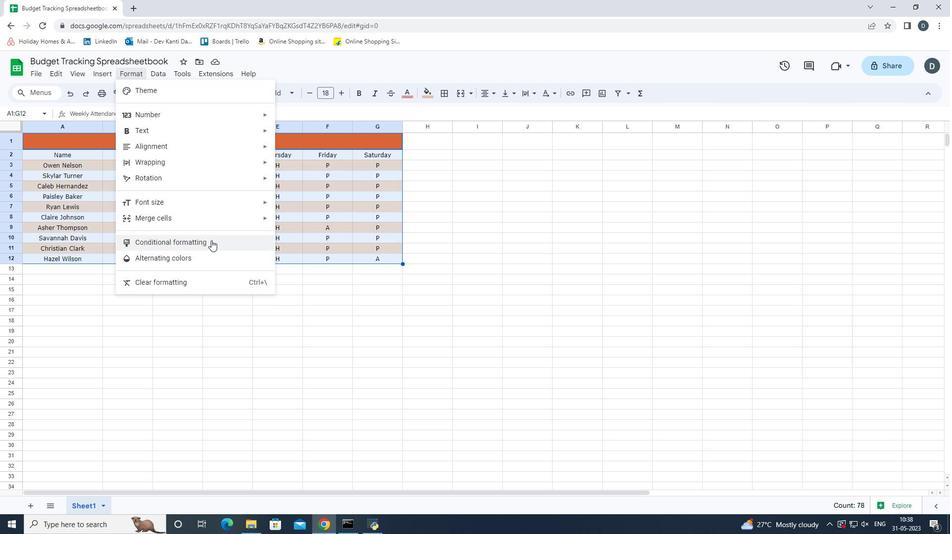 
Action: Mouse moved to (899, 138)
Screenshot: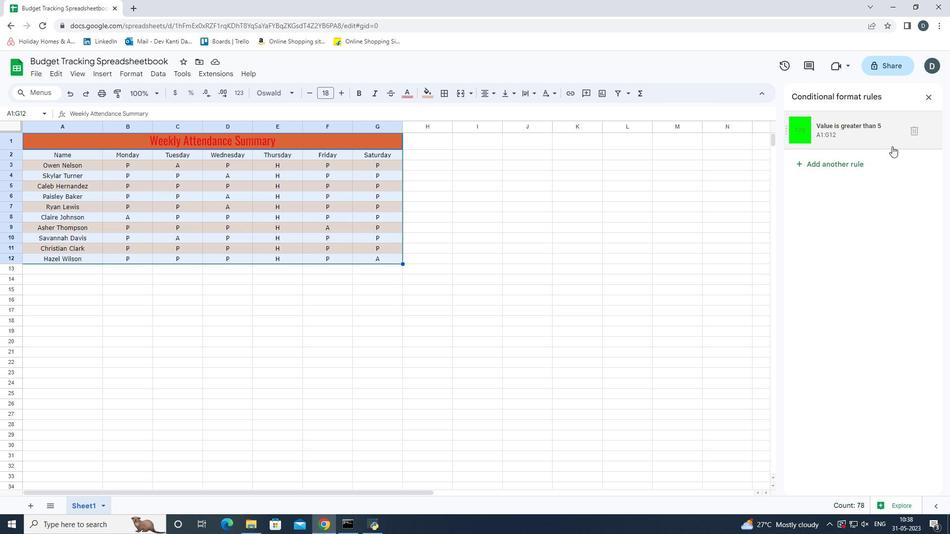 
Action: Mouse pressed left at (899, 138)
Screenshot: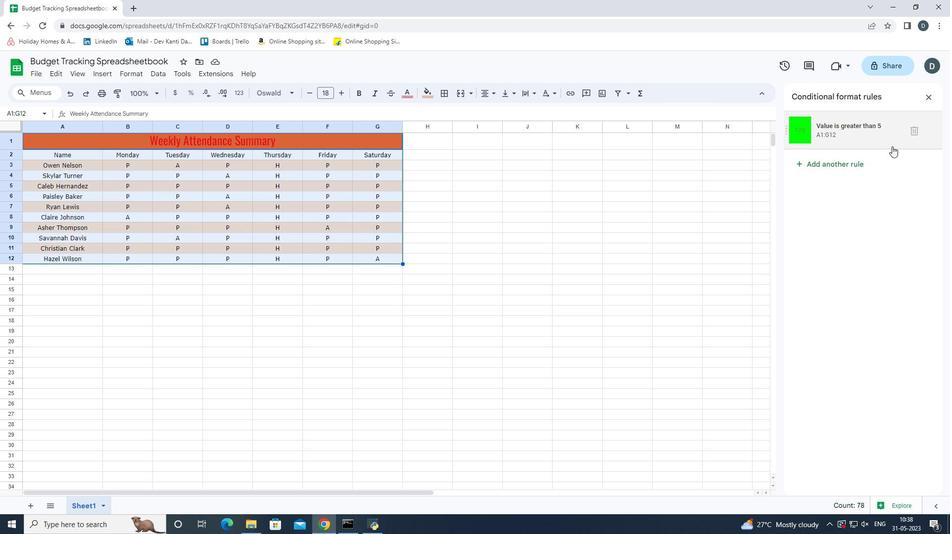 
Action: Mouse moved to (929, 94)
Screenshot: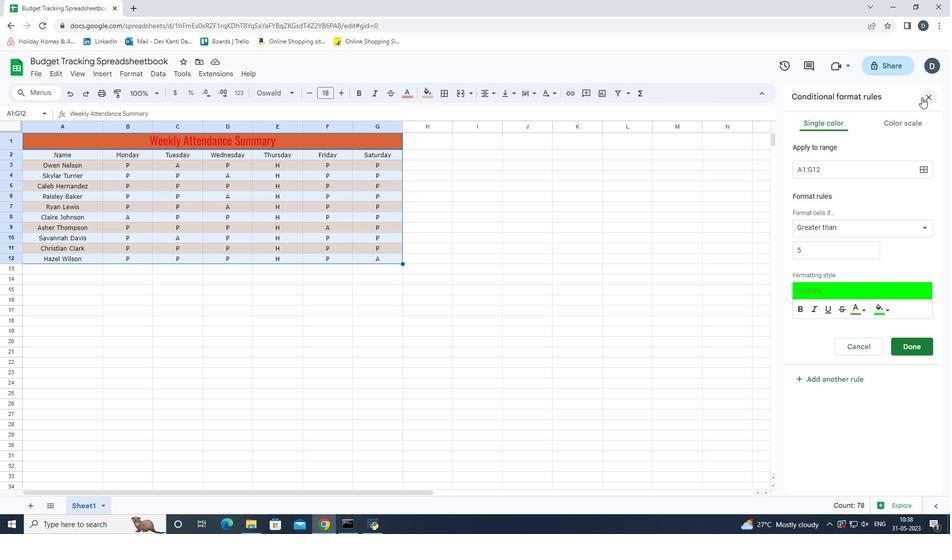 
Action: Mouse pressed left at (929, 94)
Screenshot: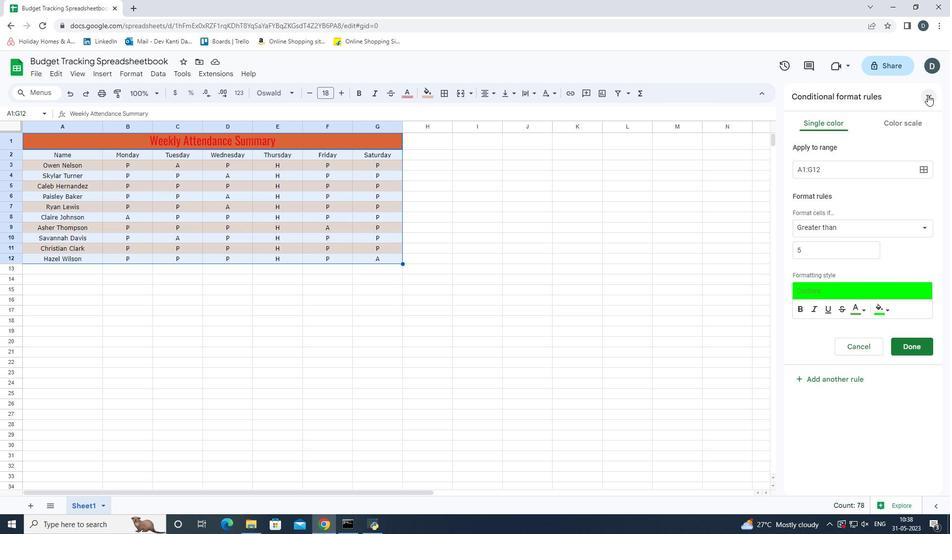 
Action: Mouse moved to (81, 124)
Screenshot: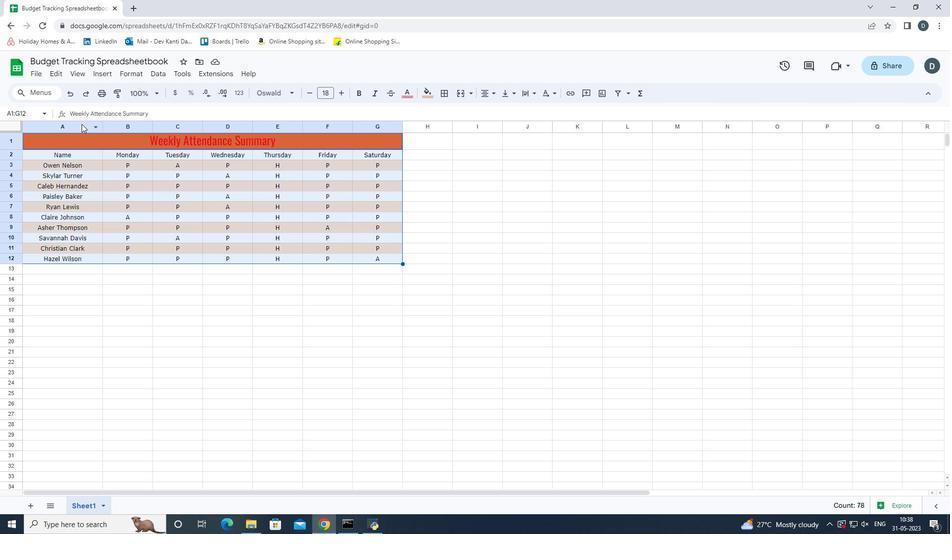 
Action: Mouse pressed left at (81, 124)
Screenshot: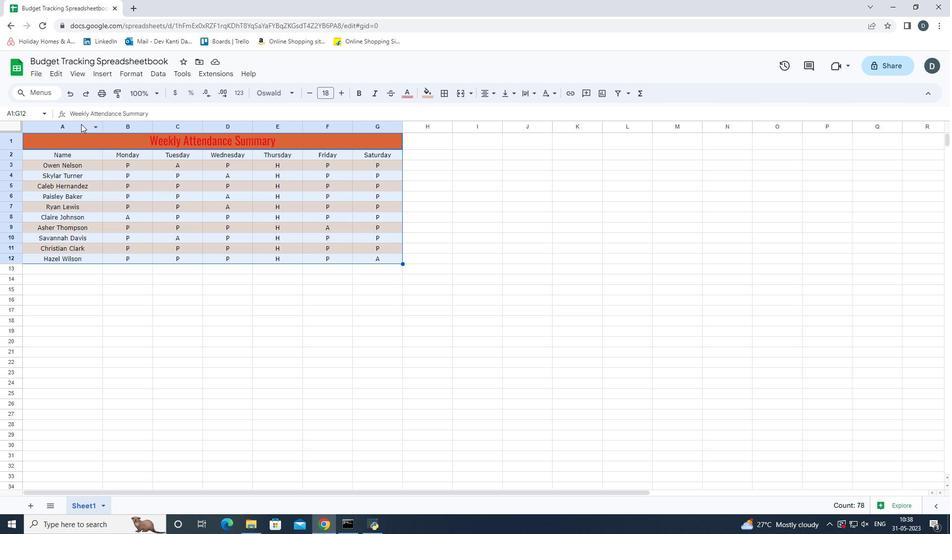 
Action: Mouse moved to (79, 131)
Screenshot: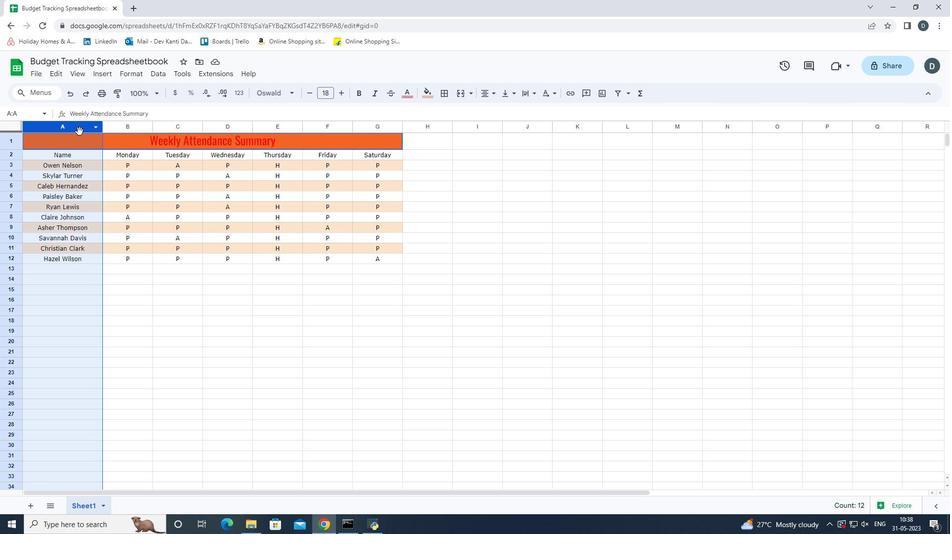 
Action: Mouse pressed left at (79, 131)
Screenshot: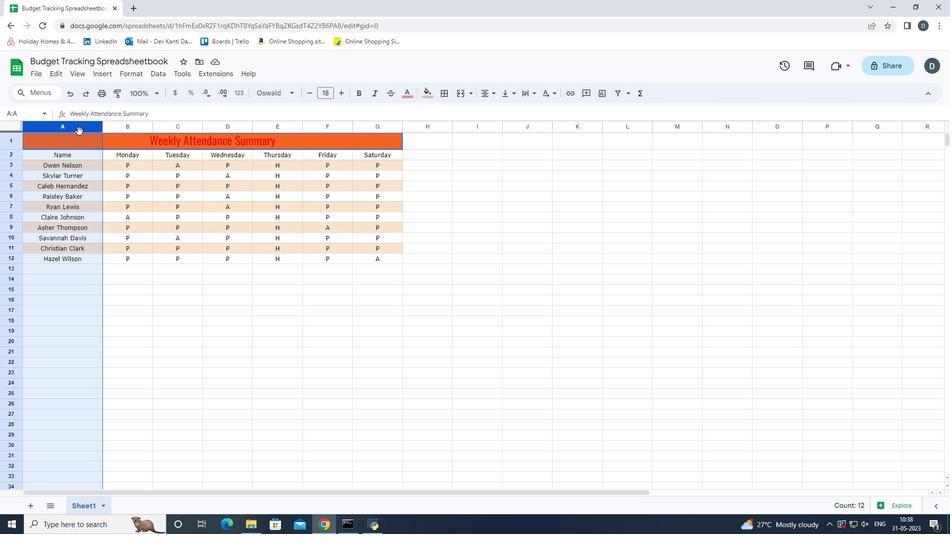 
Action: Mouse moved to (85, 126)
Screenshot: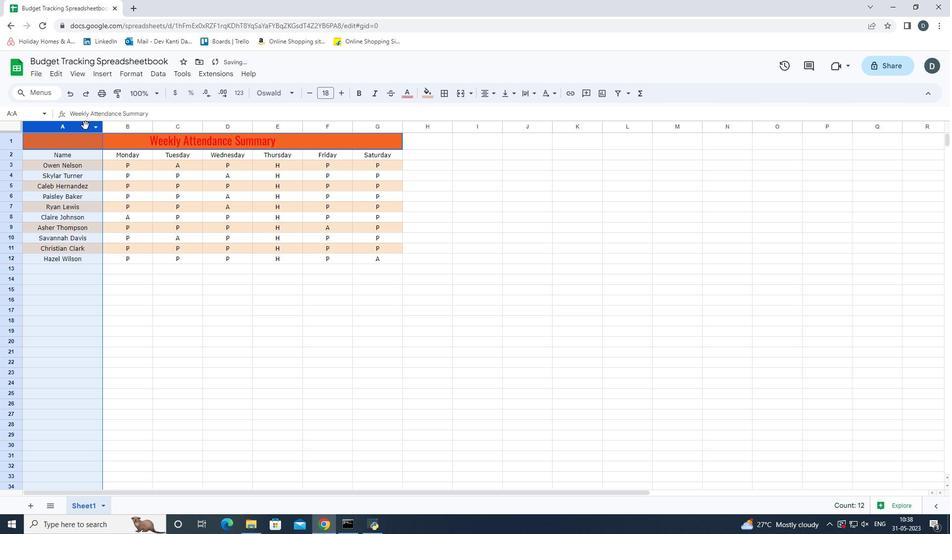 
Action: Mouse pressed left at (85, 126)
Screenshot: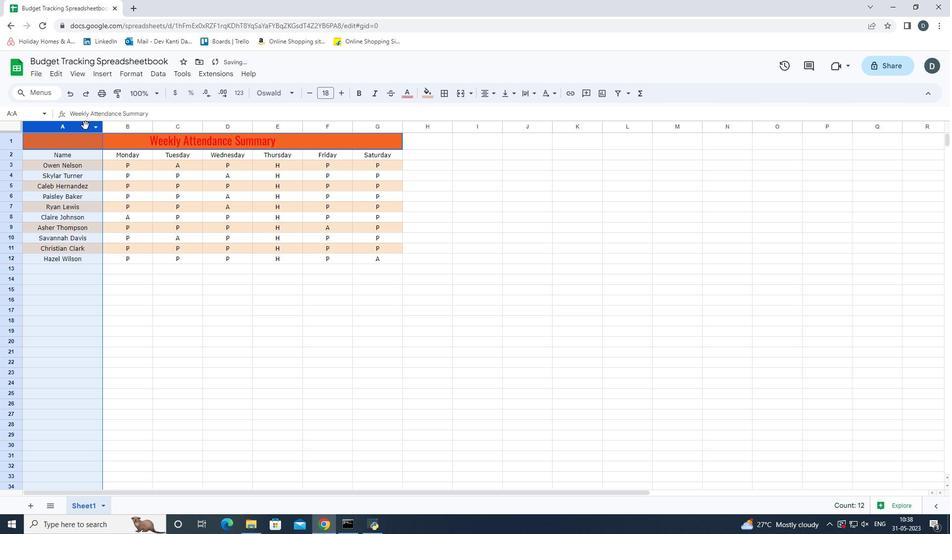 
Action: Mouse moved to (148, 164)
Screenshot: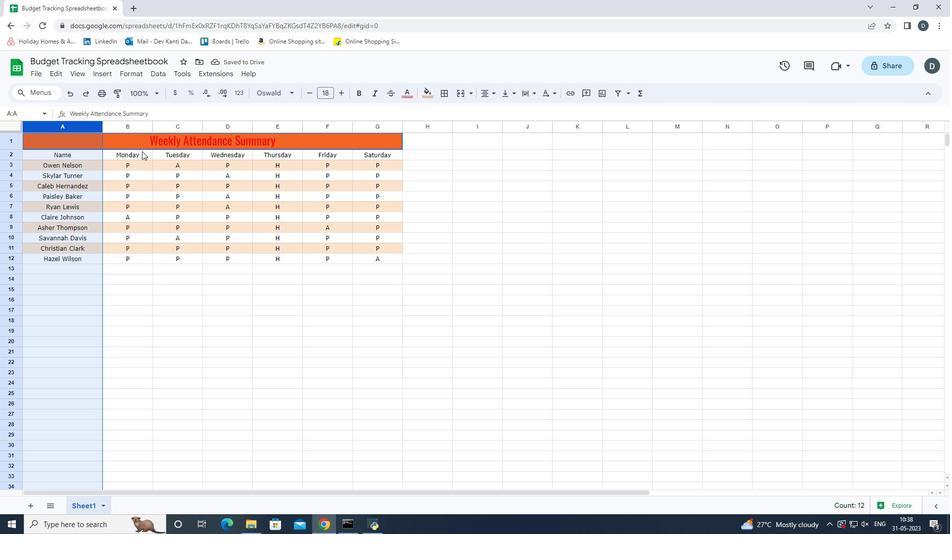 
Action: Mouse pressed left at (148, 164)
Screenshot: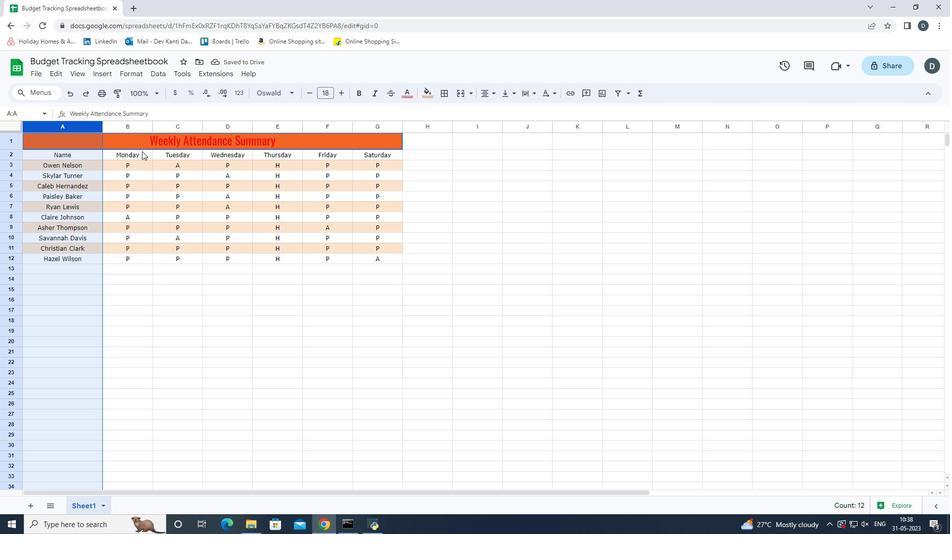
Action: Mouse moved to (69, 125)
Screenshot: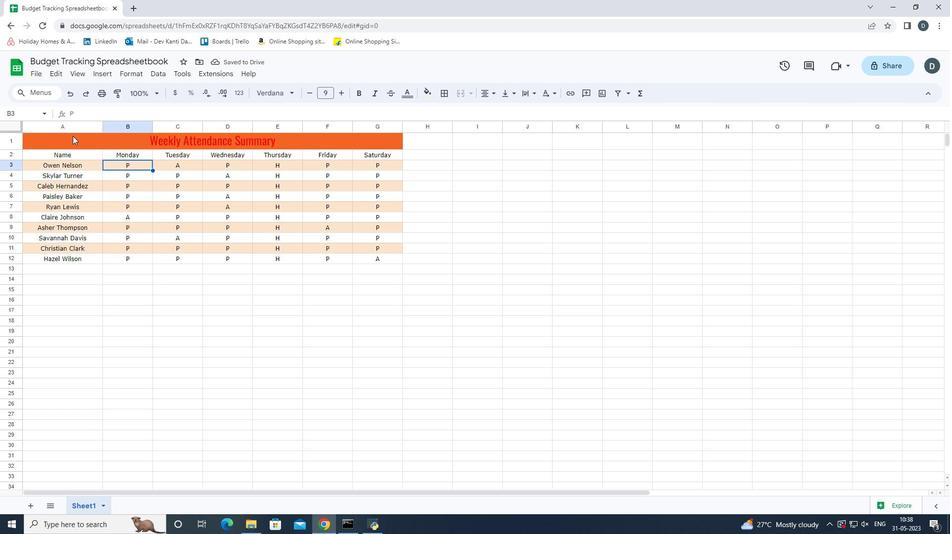 
Action: Mouse pressed left at (69, 125)
Screenshot: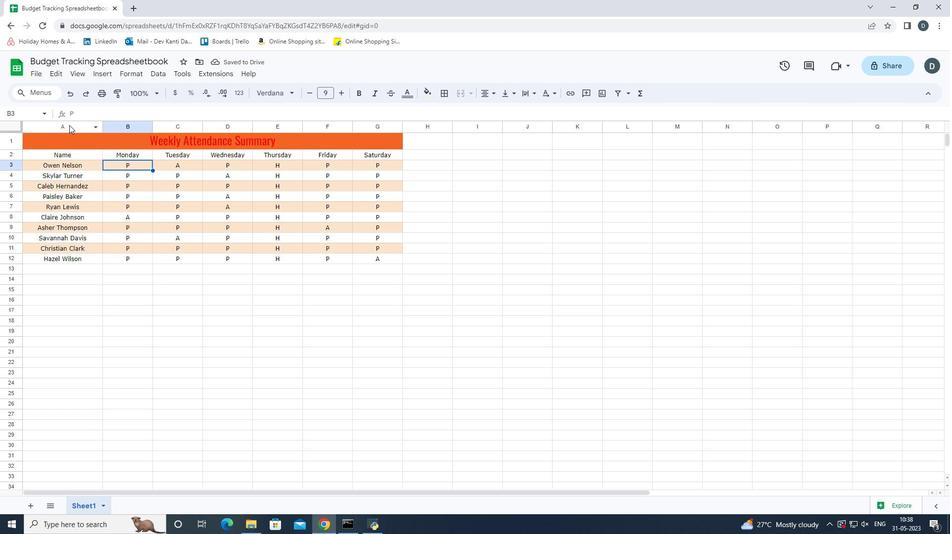 
Action: Mouse moved to (378, 122)
Screenshot: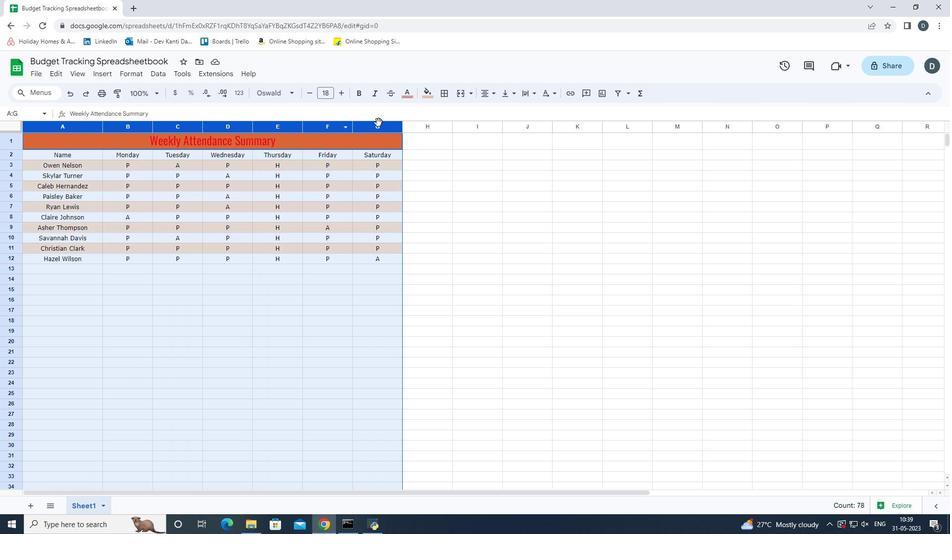 
Action: Mouse pressed right at (378, 122)
Screenshot: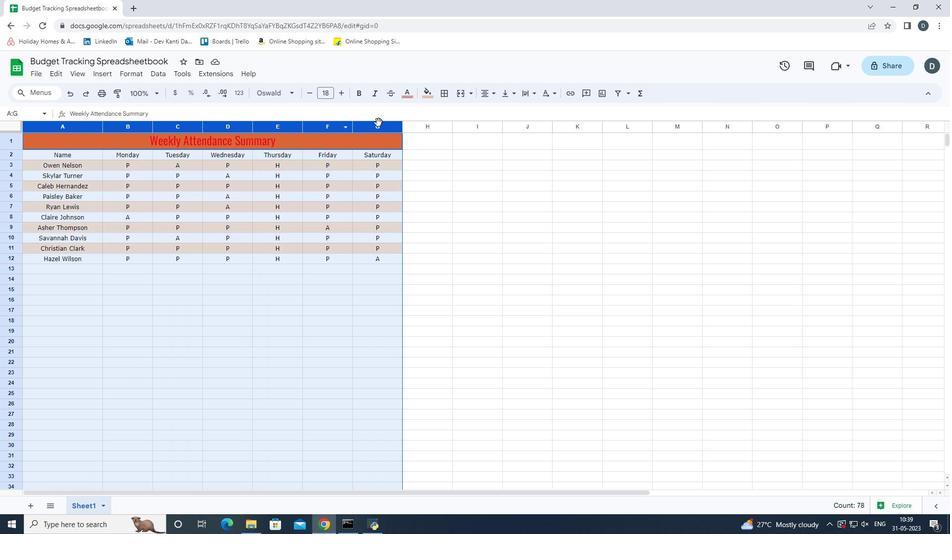 
Action: Mouse moved to (422, 288)
Screenshot: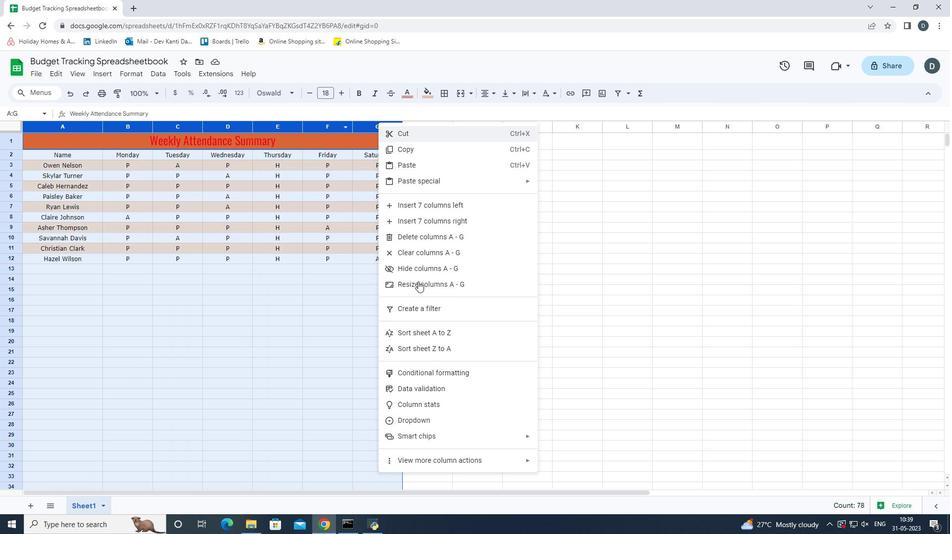 
Action: Mouse pressed left at (422, 288)
Screenshot: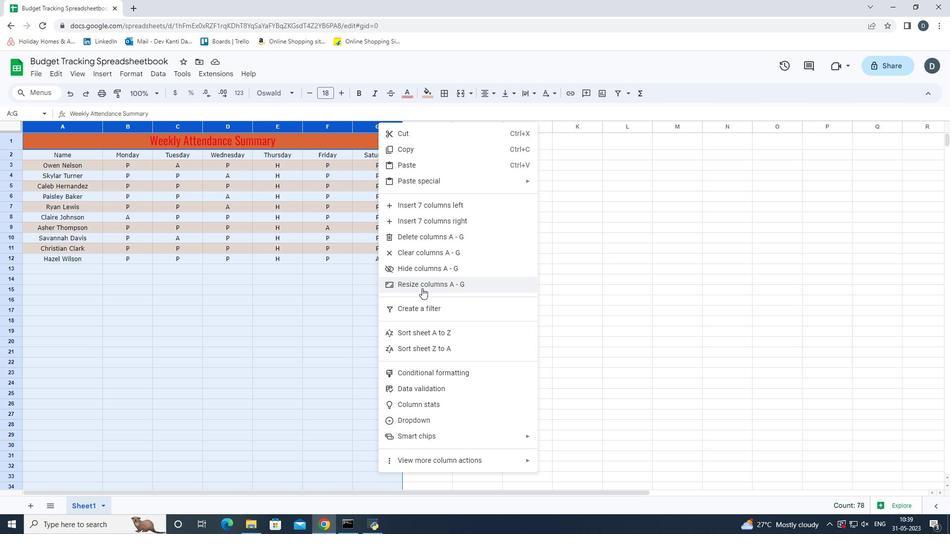 
Action: Mouse moved to (401, 300)
Screenshot: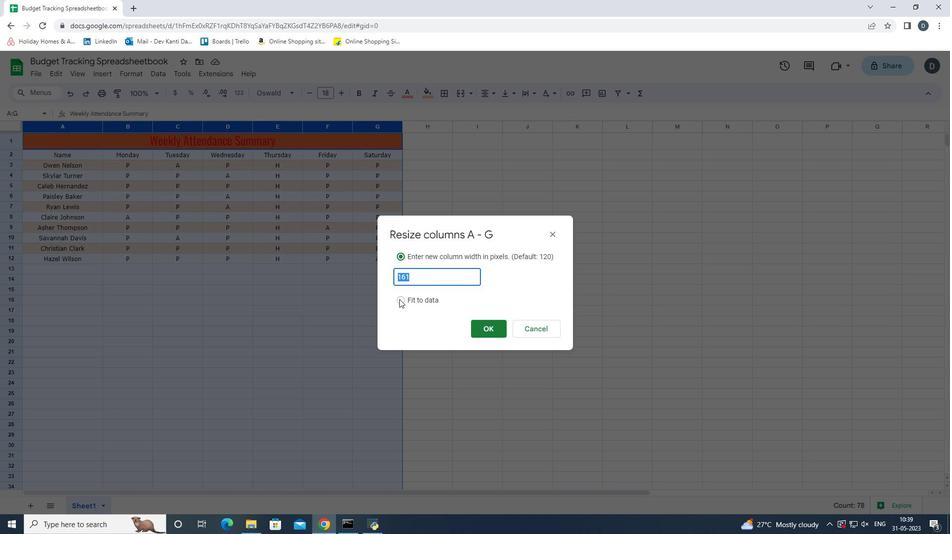
Action: Mouse pressed left at (401, 300)
Screenshot: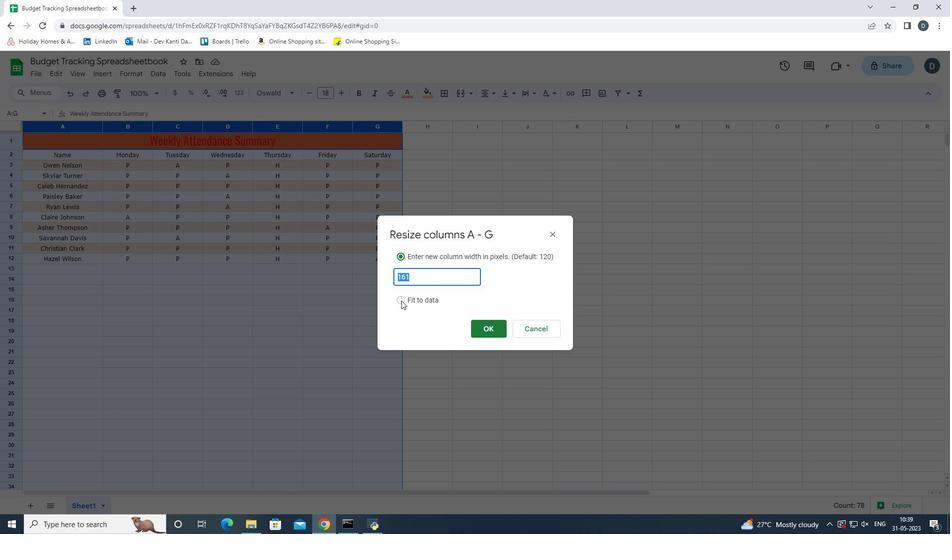 
Action: Mouse moved to (495, 327)
Screenshot: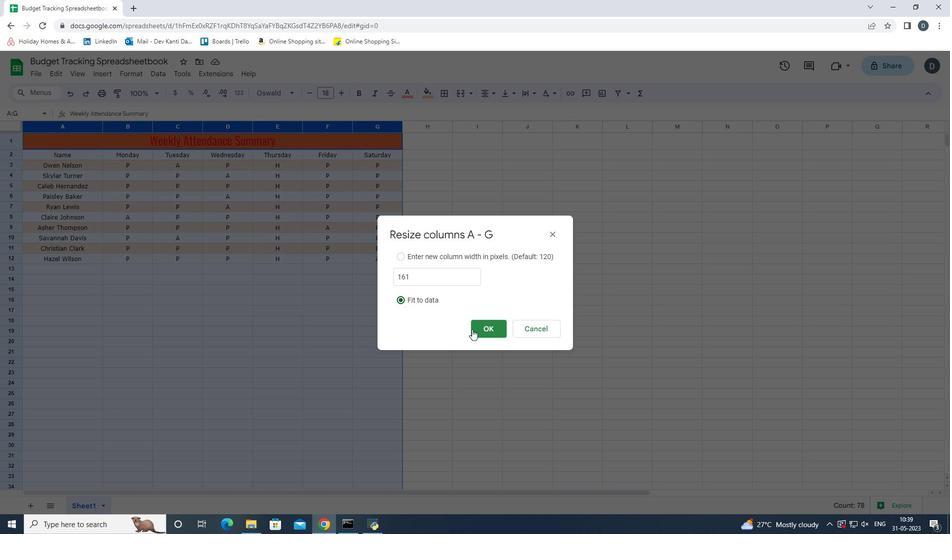 
Action: Mouse pressed left at (495, 327)
Screenshot: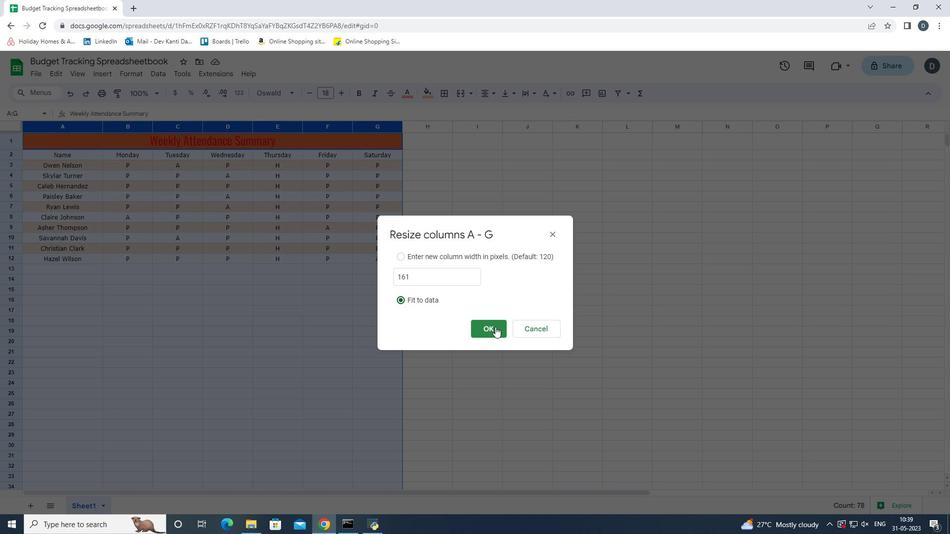 
Action: Mouse moved to (290, 130)
Screenshot: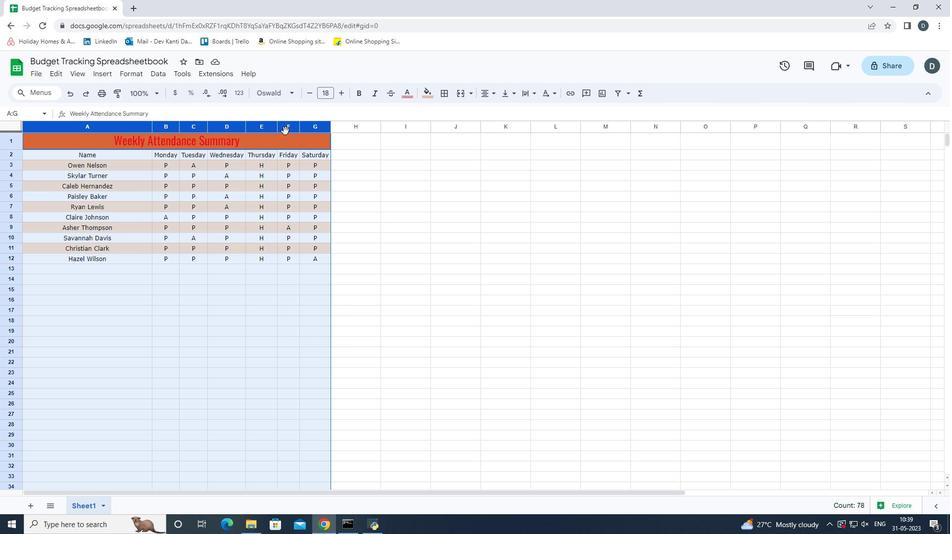 
Action: Mouse pressed right at (290, 130)
Screenshot: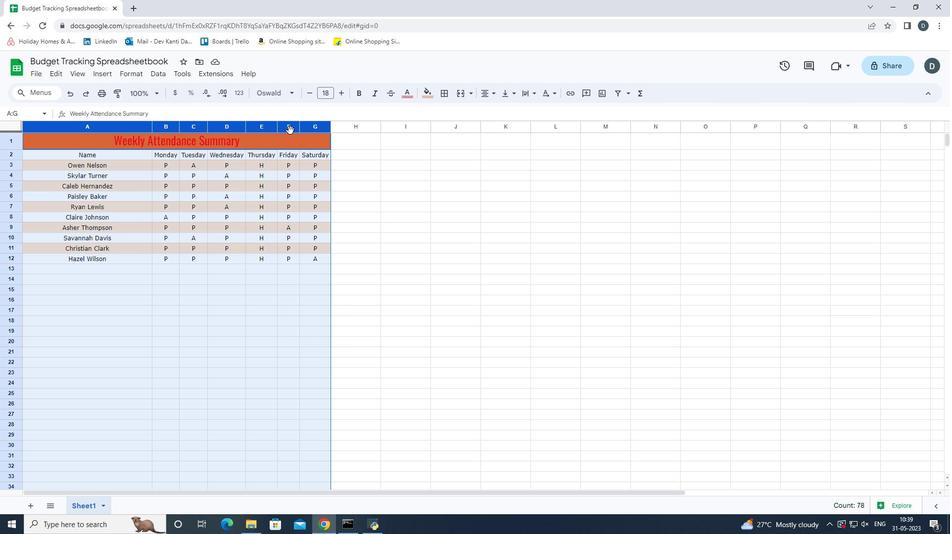 
Action: Mouse moved to (81, 129)
Screenshot: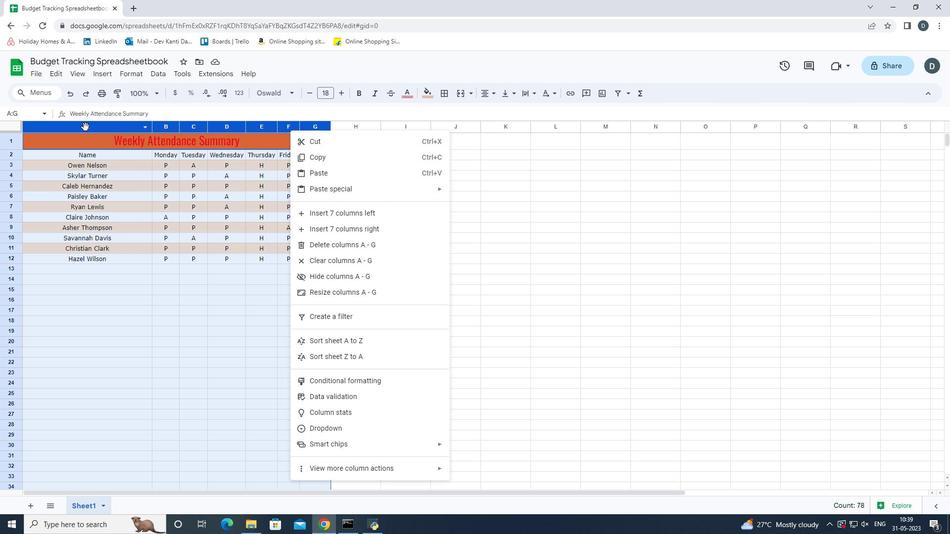
Action: Mouse pressed left at (81, 129)
Screenshot: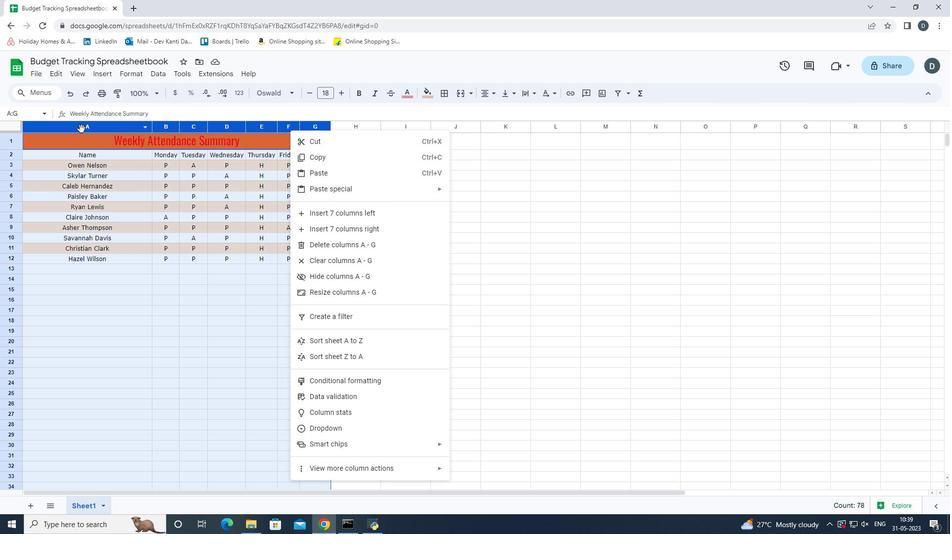 
Action: Mouse moved to (117, 143)
Screenshot: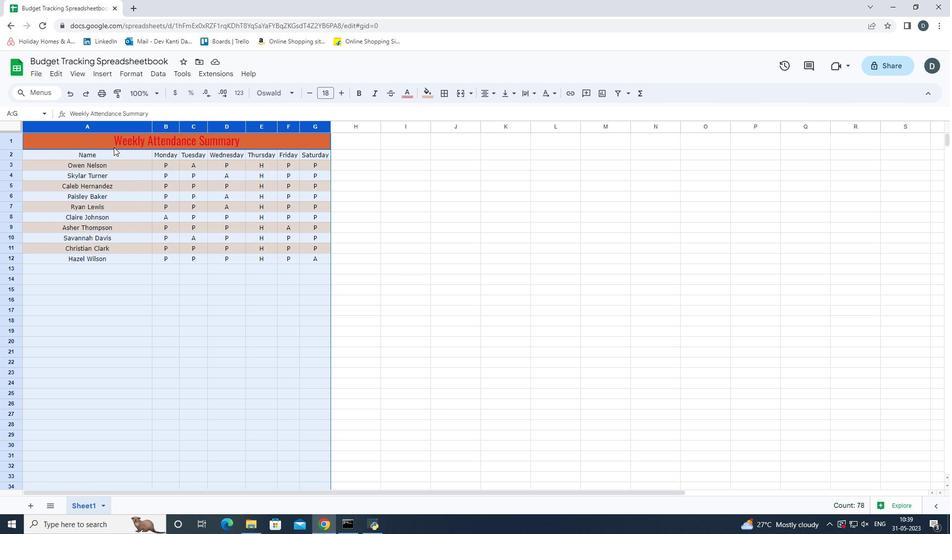 
Action: Mouse pressed left at (117, 143)
Screenshot: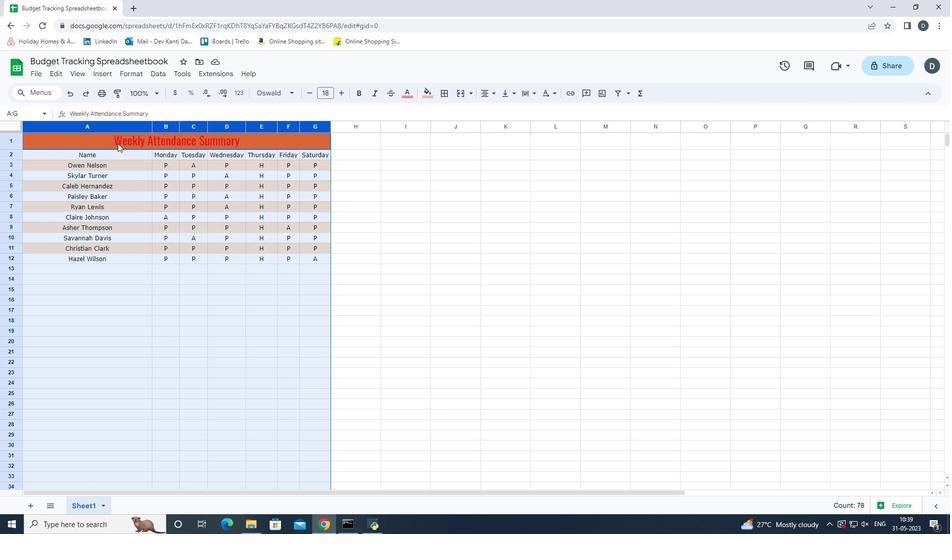 
Action: Mouse moved to (129, 139)
Screenshot: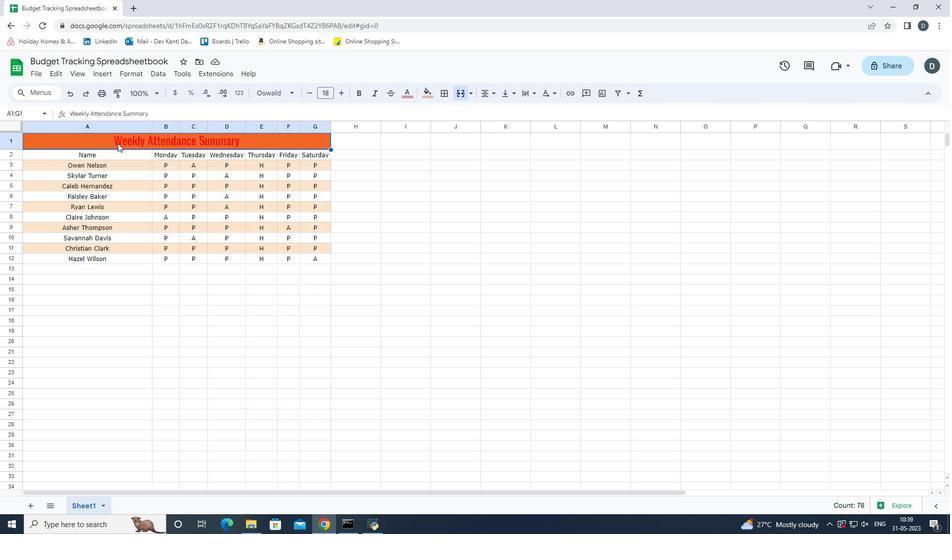 
Action: Mouse pressed left at (129, 139)
Screenshot: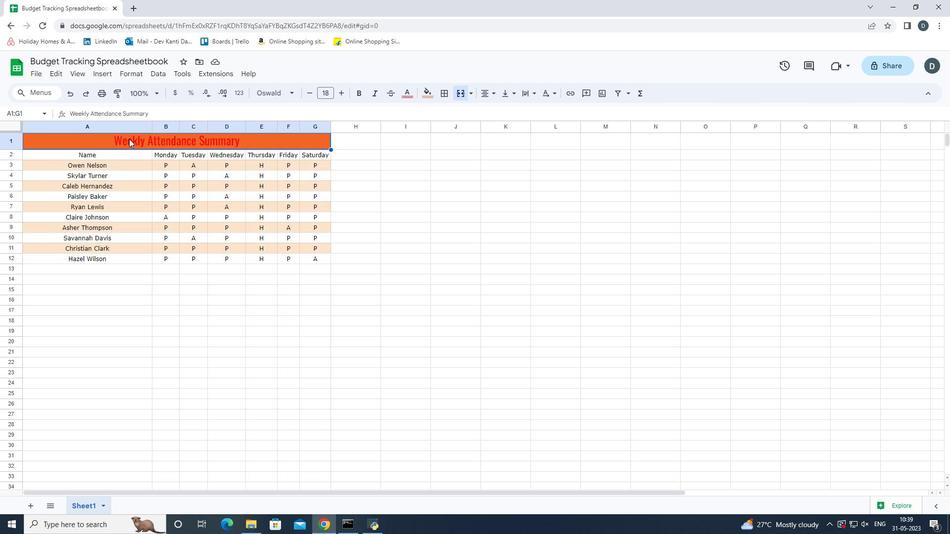 
Action: Mouse moved to (226, 189)
Screenshot: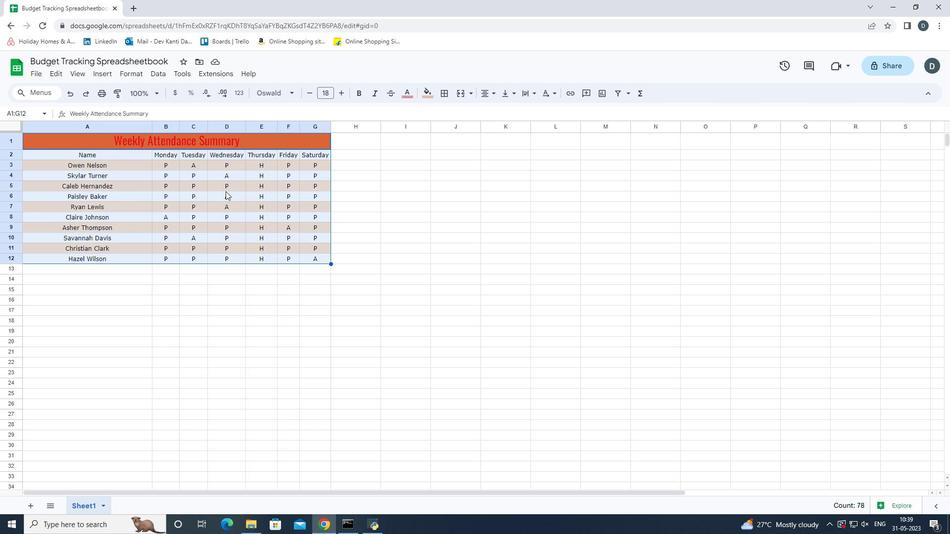 
Action: Mouse pressed right at (226, 189)
Screenshot: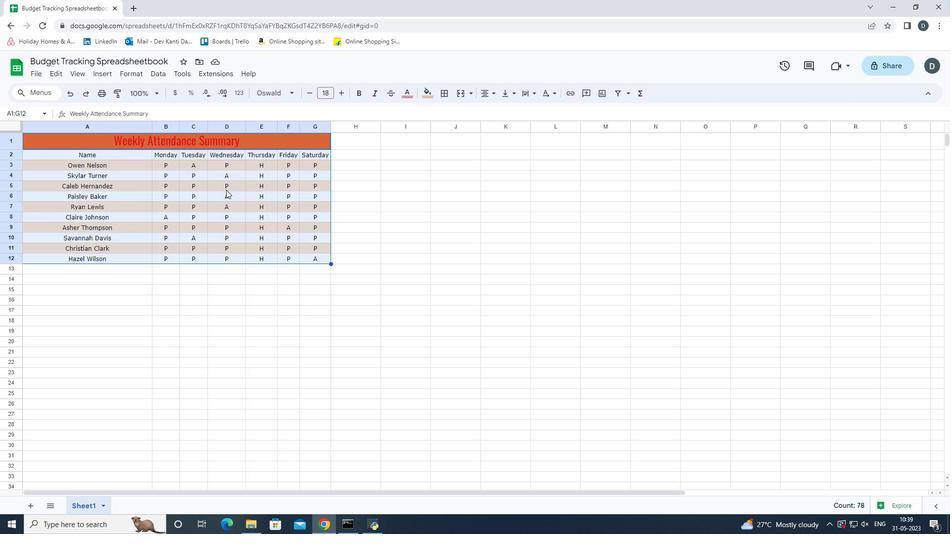 
Action: Mouse moved to (289, 136)
Screenshot: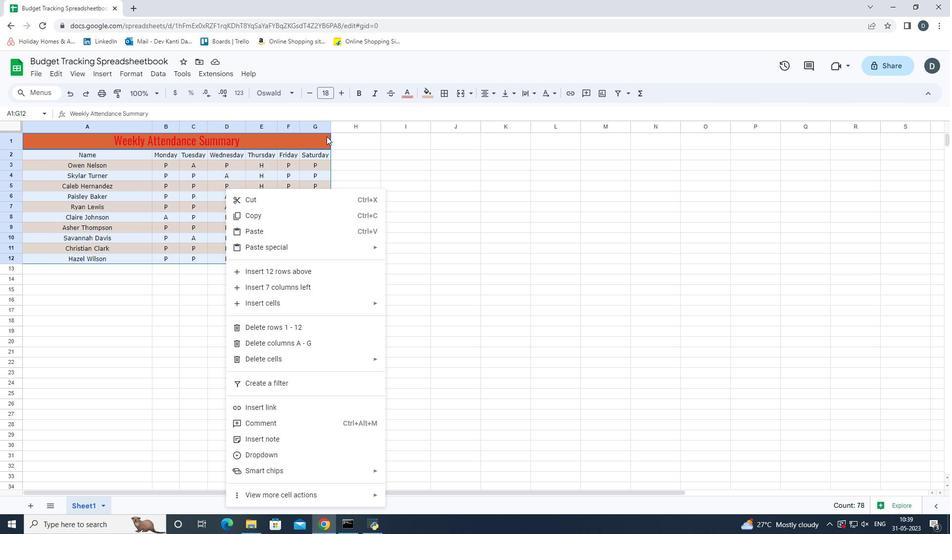 
Action: Mouse pressed left at (289, 136)
Screenshot: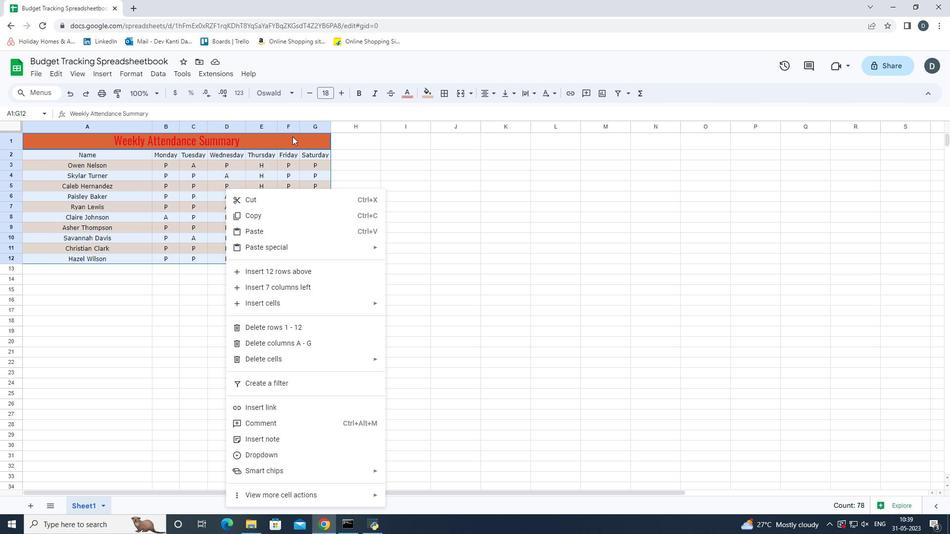 
Action: Mouse moved to (248, 139)
Screenshot: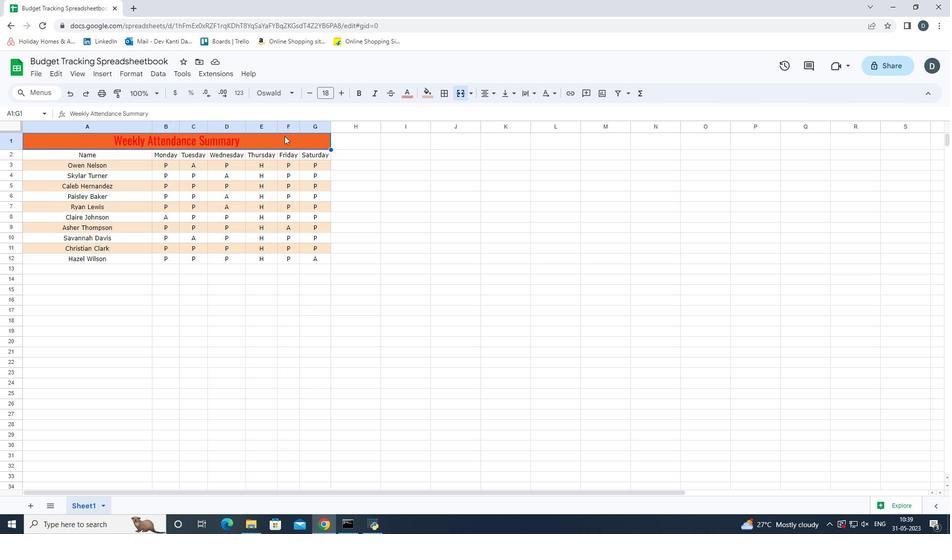 
Action: Mouse pressed left at (248, 139)
Screenshot: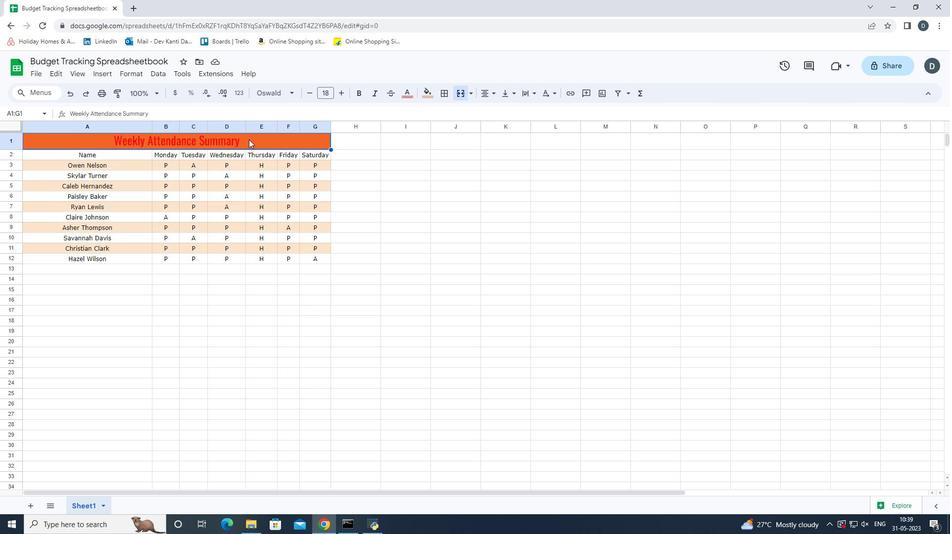 
Action: Mouse moved to (152, 72)
Screenshot: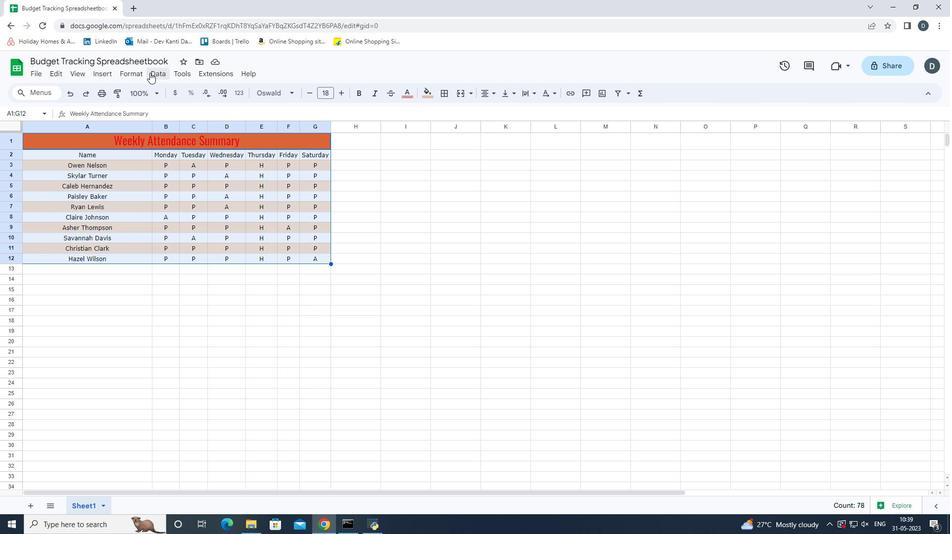 
Action: Mouse pressed left at (152, 72)
Screenshot: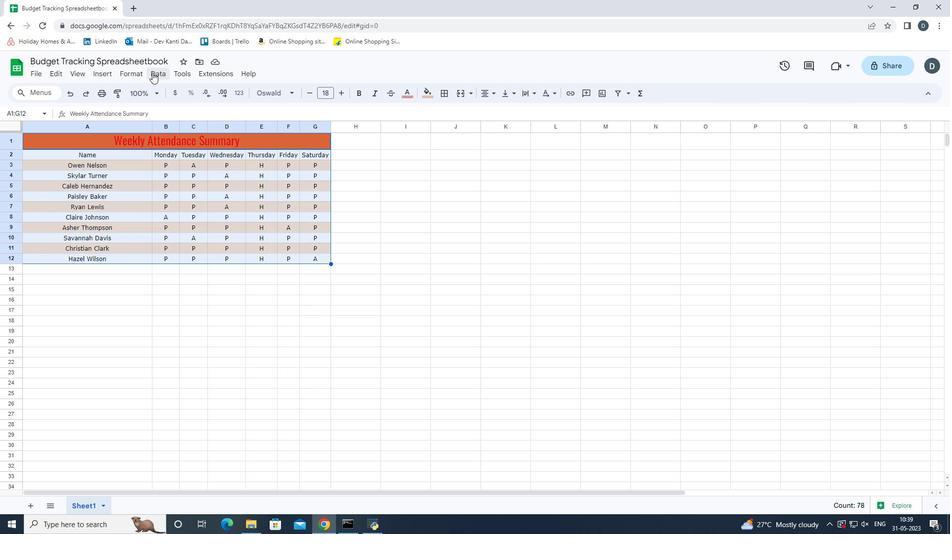 
Action: Mouse moved to (402, 111)
Screenshot: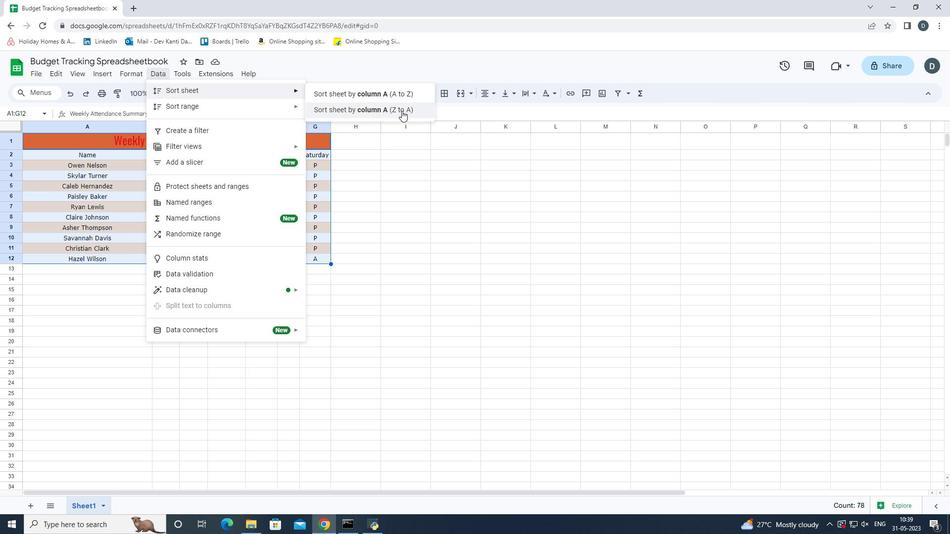 
Action: Mouse pressed left at (402, 111)
Screenshot: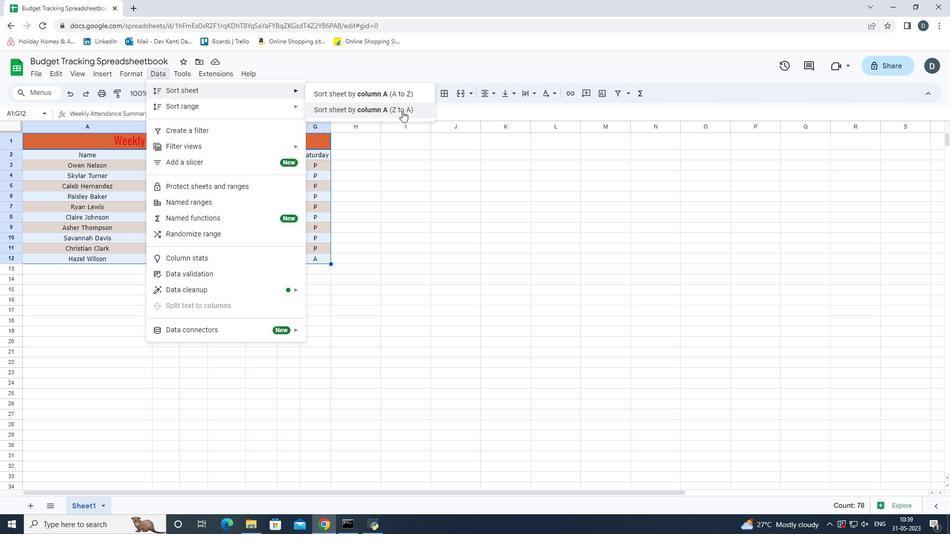 
Action: Mouse moved to (304, 259)
Screenshot: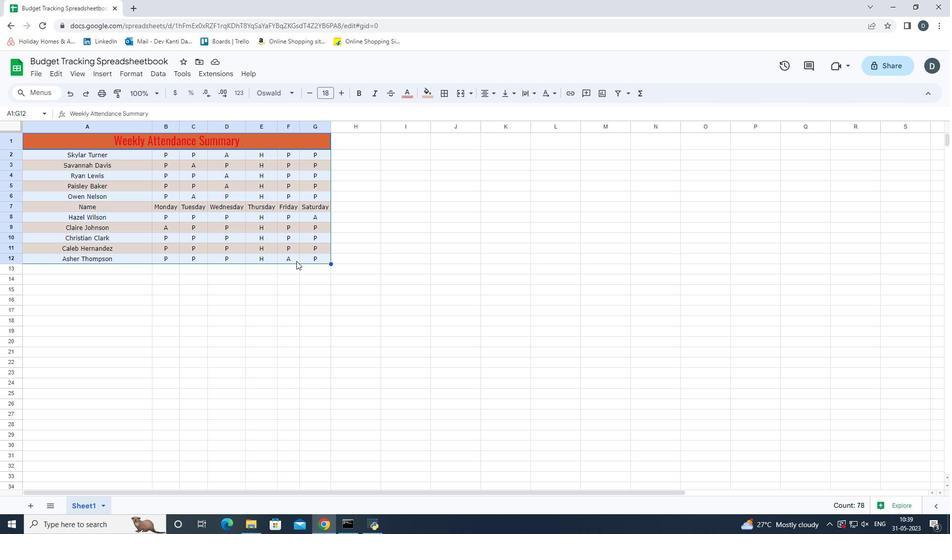 
Action: Mouse pressed left at (304, 259)
Screenshot: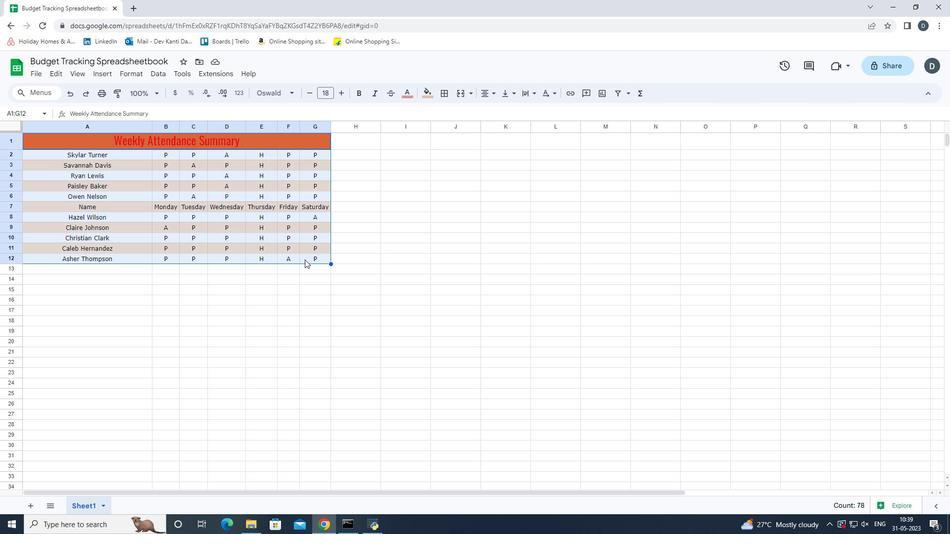 
Action: Mouse moved to (301, 255)
Screenshot: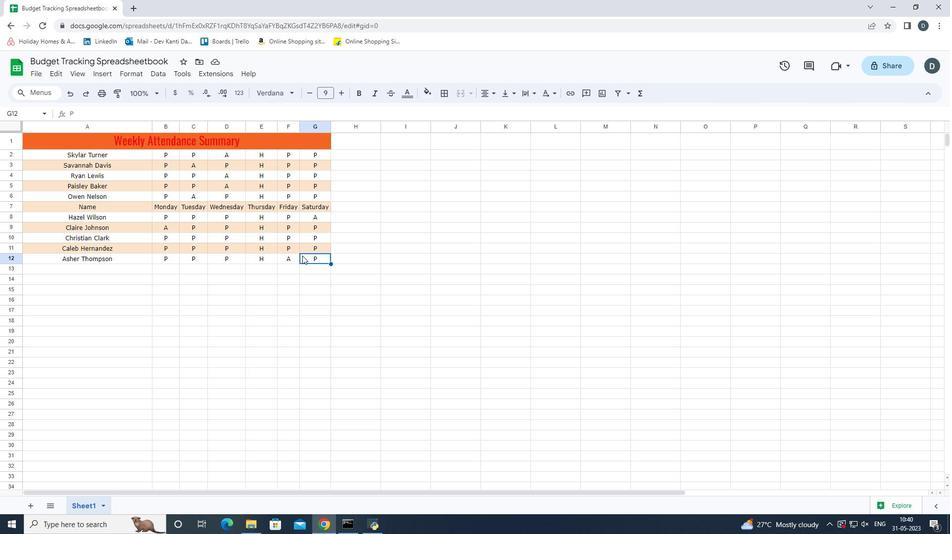 
Action: Key pressed ctrl+Z
Screenshot: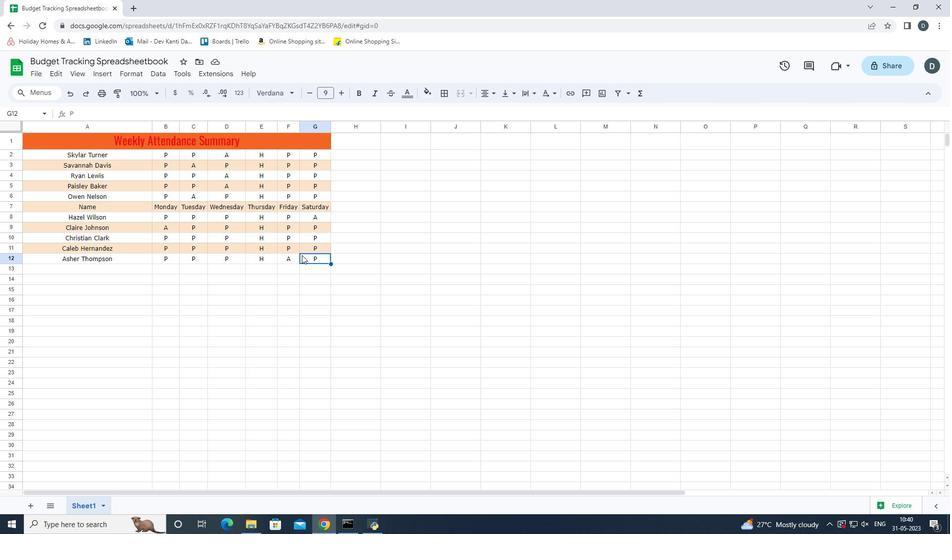
Action: Mouse moved to (85, 161)
Screenshot: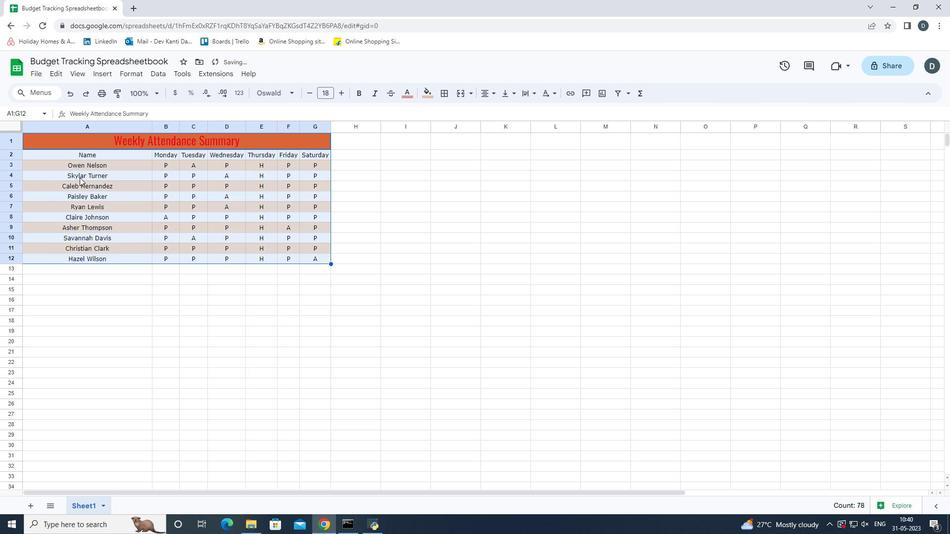 
Action: Mouse pressed left at (85, 161)
Screenshot: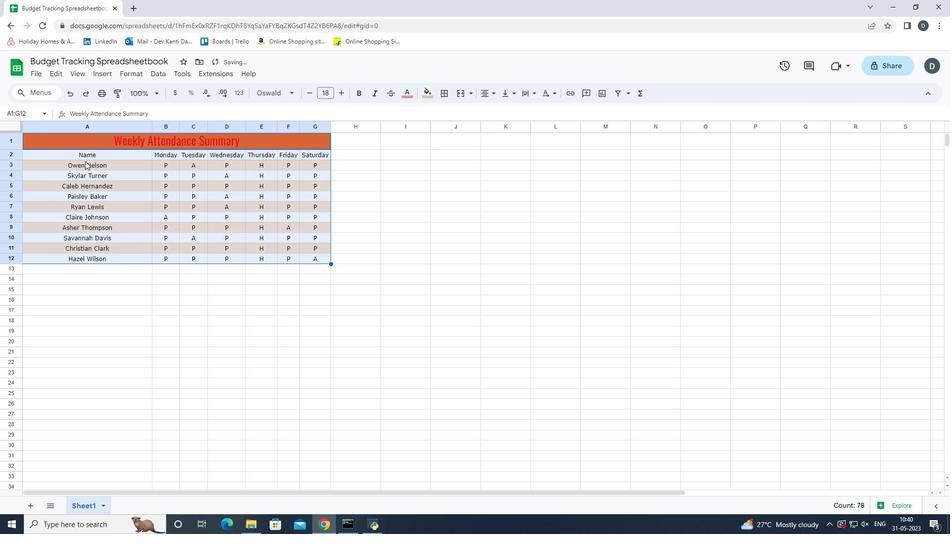 
Action: Mouse moved to (83, 164)
Screenshot: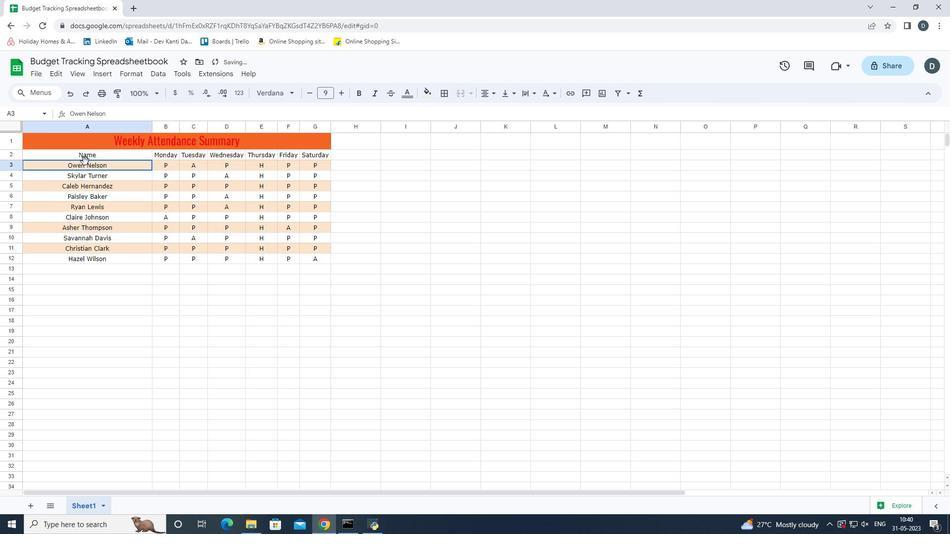
Action: Mouse pressed left at (83, 164)
Screenshot: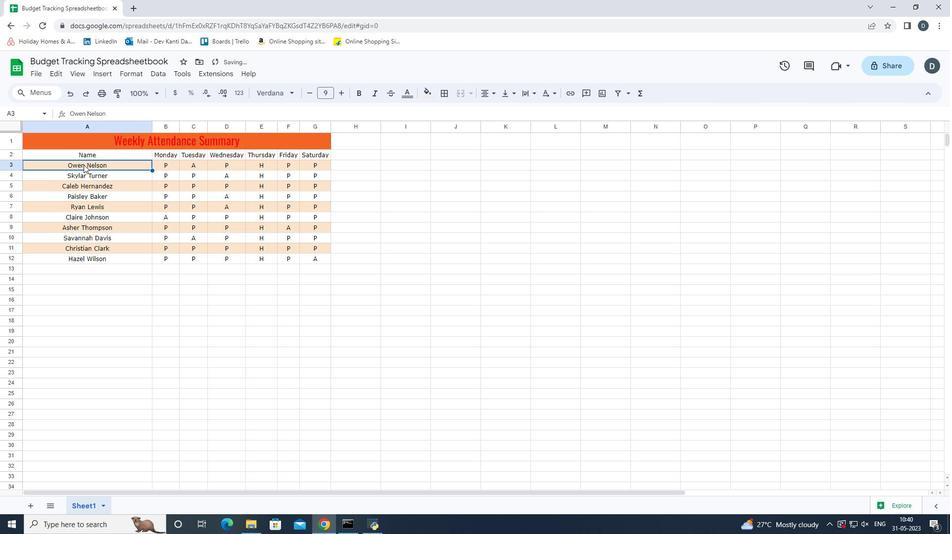 
Action: Mouse moved to (156, 70)
Screenshot: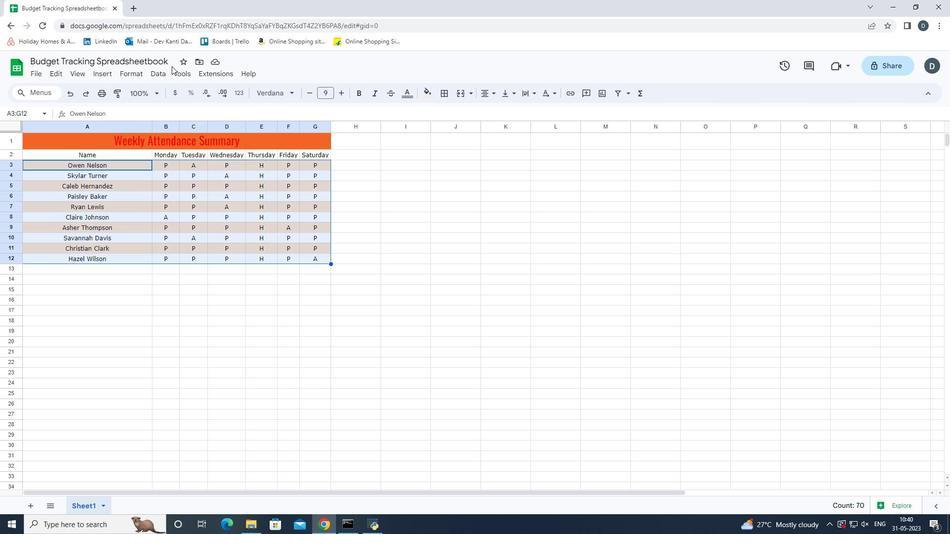 
Action: Mouse pressed left at (156, 70)
Screenshot: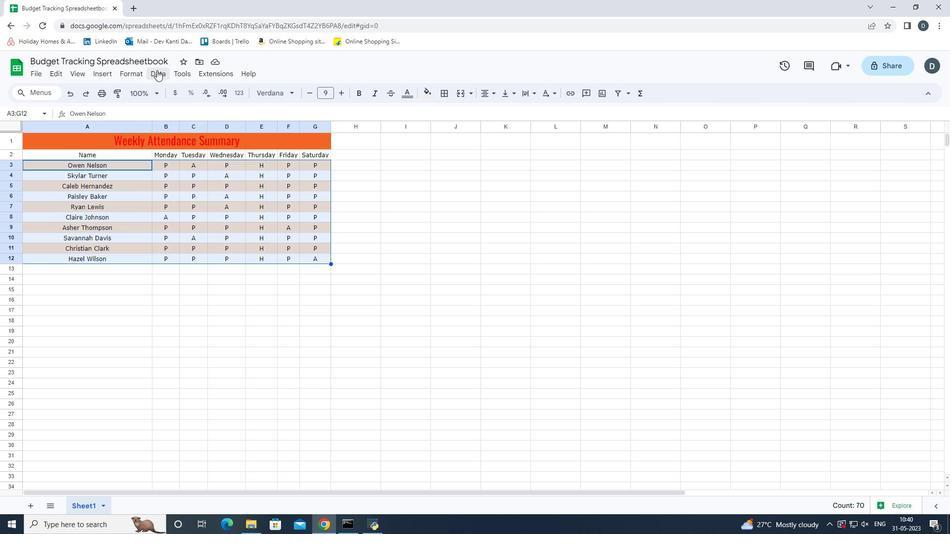 
Action: Mouse moved to (390, 109)
Screenshot: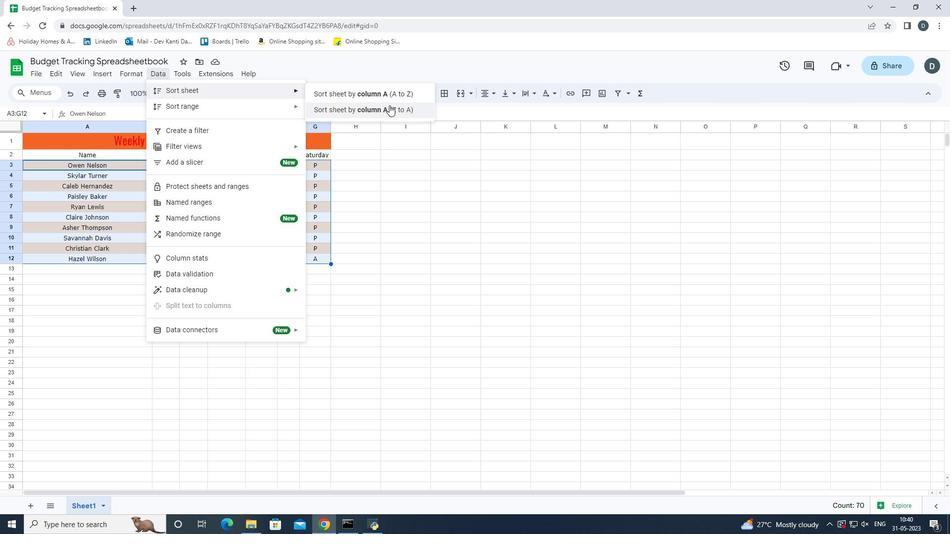 
Action: Mouse pressed left at (390, 109)
Screenshot: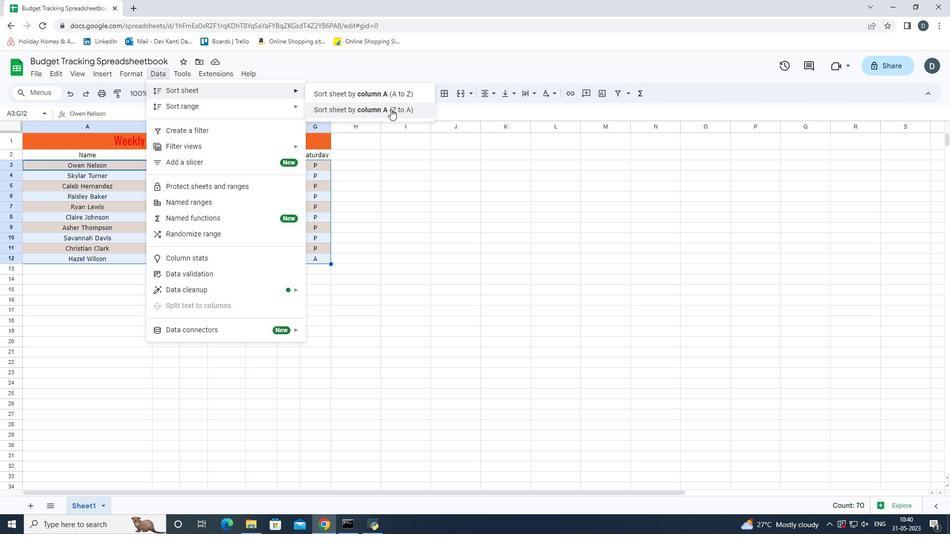 
Action: Mouse moved to (147, 78)
Screenshot: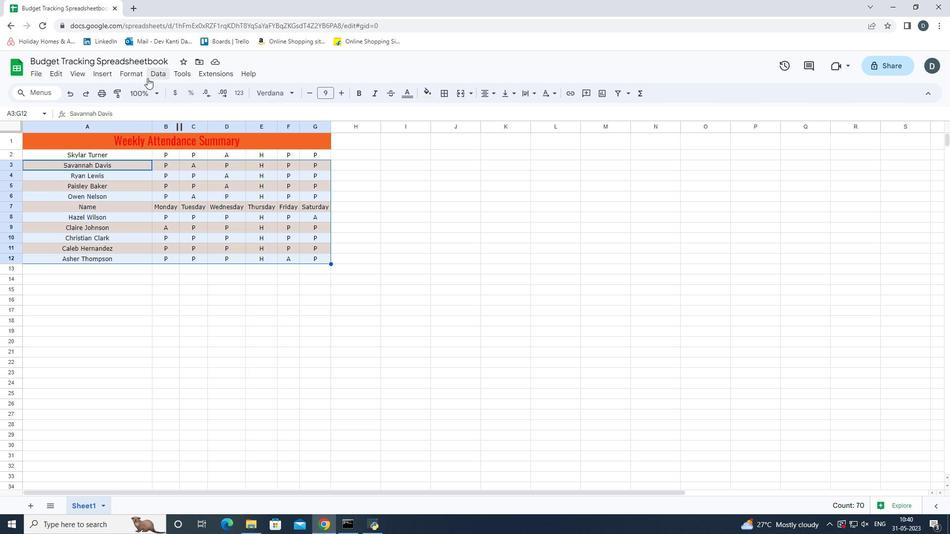 
Action: Mouse pressed left at (147, 78)
Screenshot: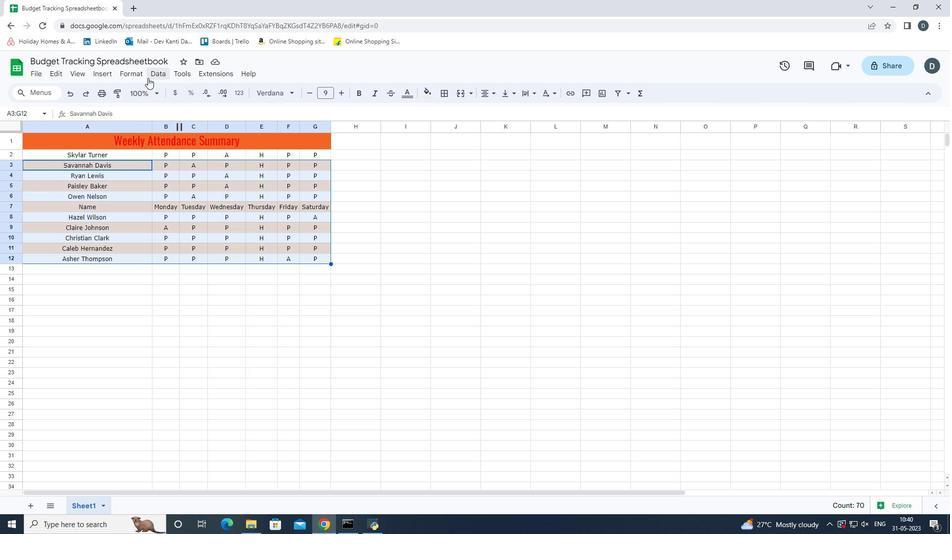 
Action: Mouse moved to (293, 64)
Screenshot: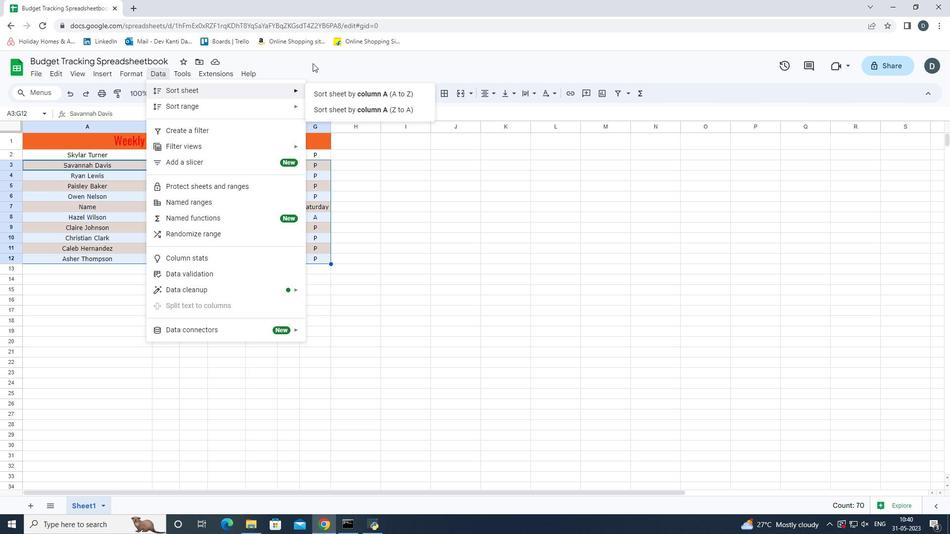 
Action: Mouse pressed left at (293, 64)
Screenshot: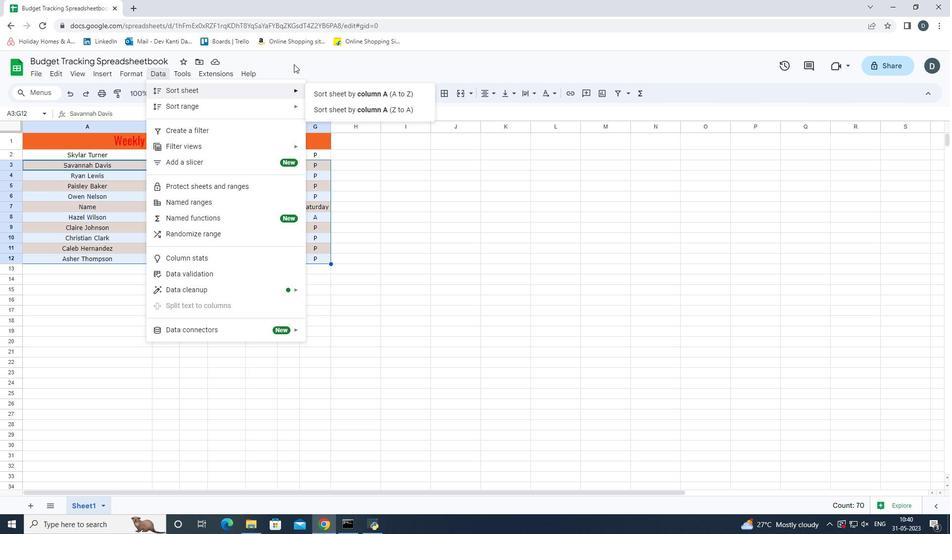 
Action: Mouse moved to (293, 64)
Screenshot: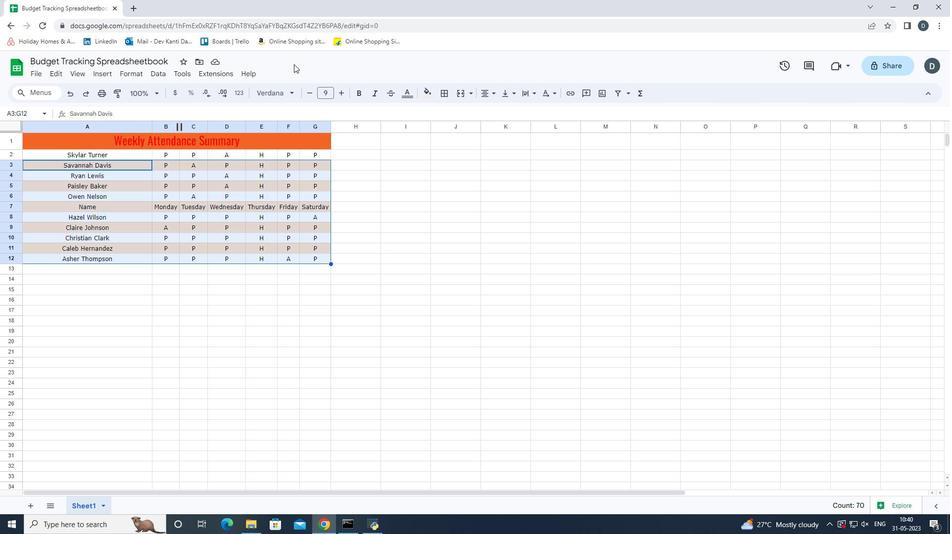
Action: Key pressed ctrl+Z
Screenshot: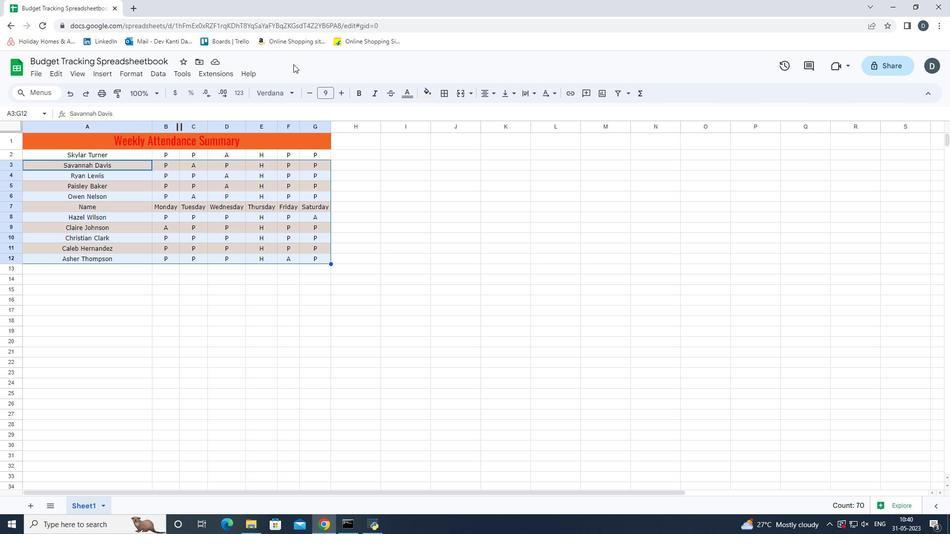 
Action: Mouse moved to (131, 74)
Screenshot: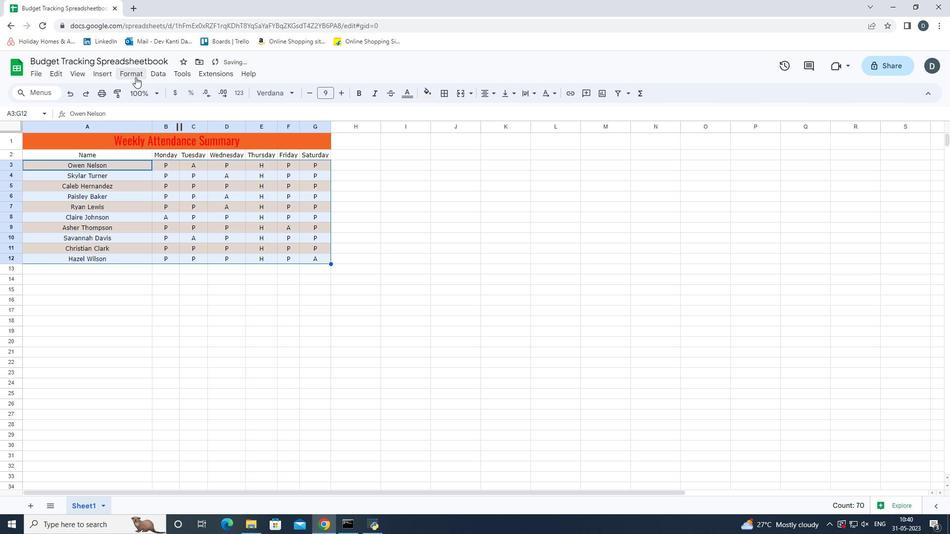 
Action: Mouse pressed left at (131, 74)
Screenshot: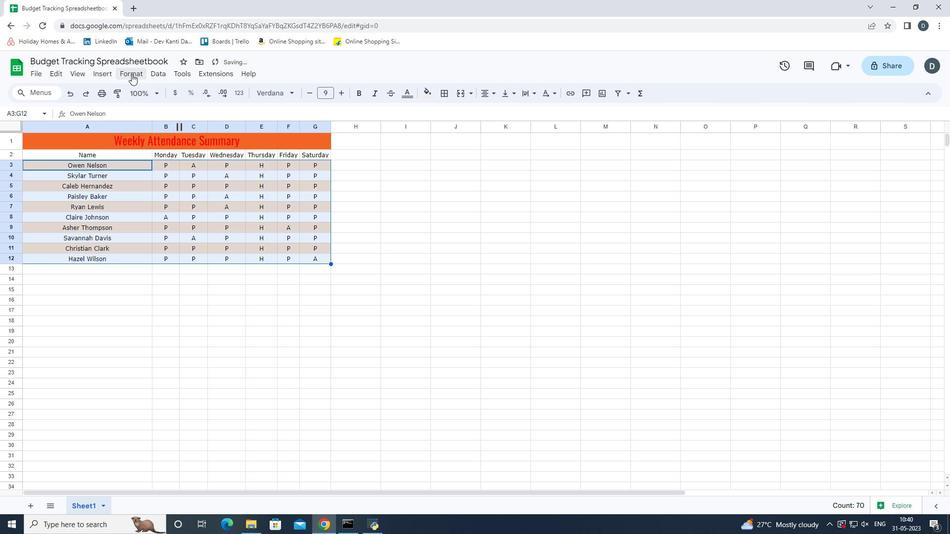 
Action: Mouse moved to (379, 125)
Screenshot: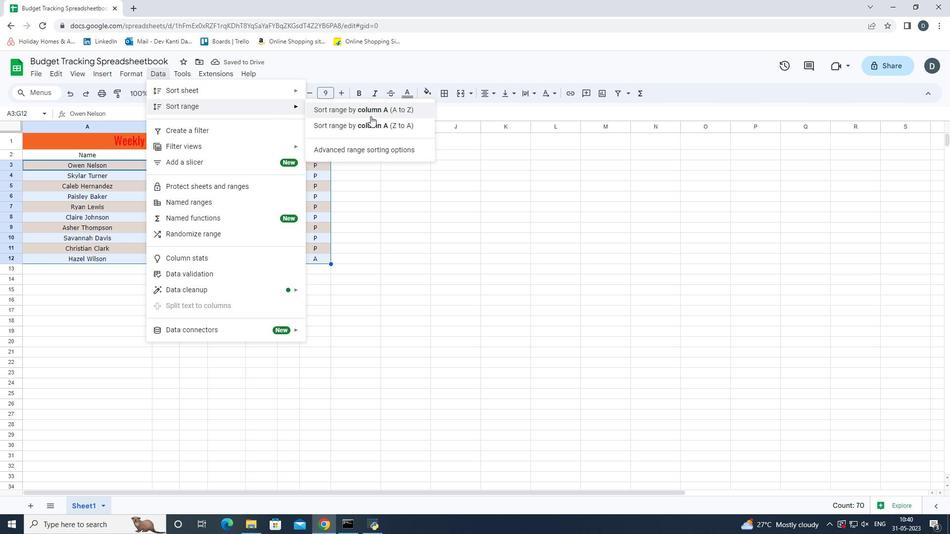 
Action: Mouse pressed left at (379, 125)
Screenshot: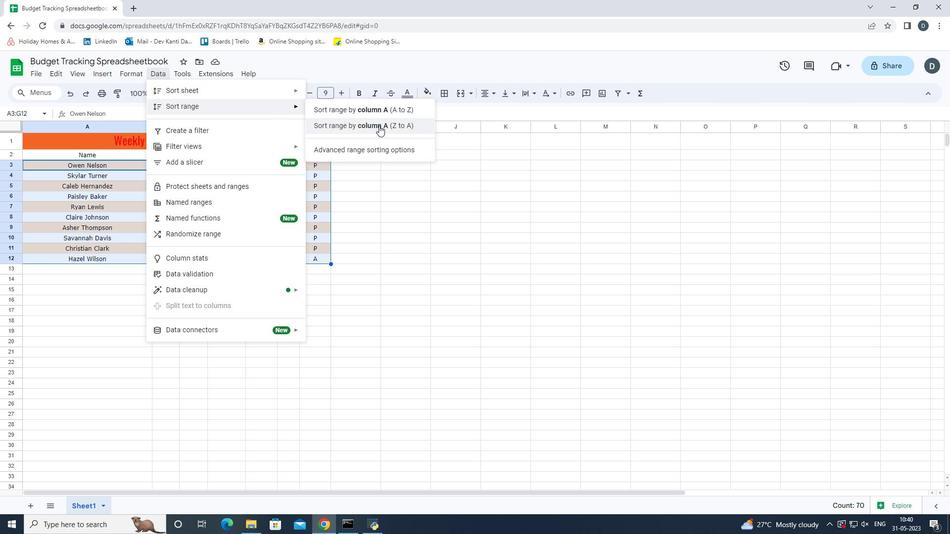 
Action: Mouse moved to (315, 256)
Screenshot: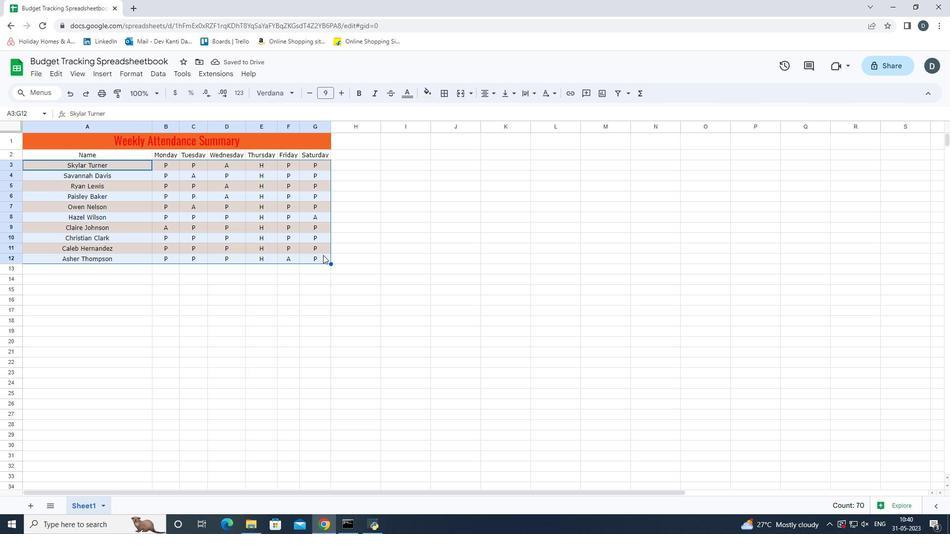 
Action: Mouse pressed left at (315, 256)
Screenshot: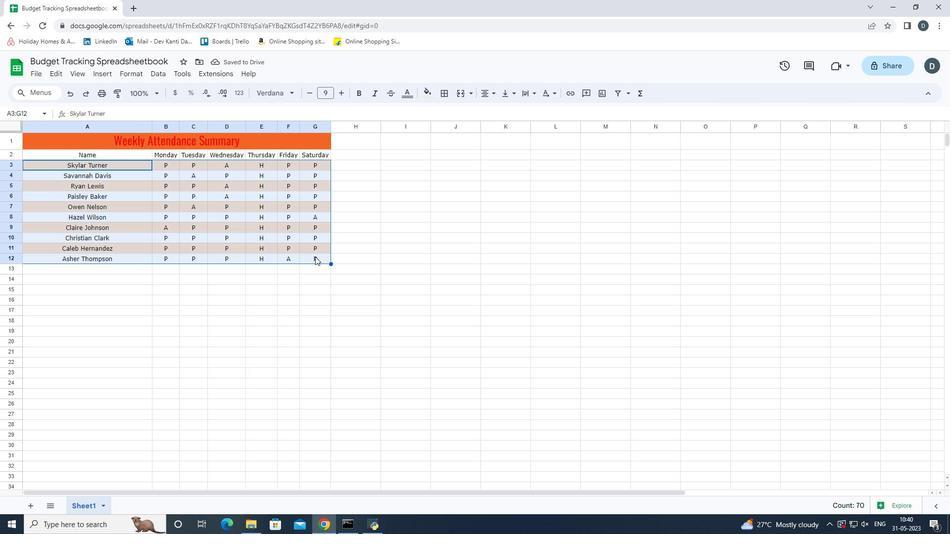 
Action: Mouse moved to (111, 164)
Screenshot: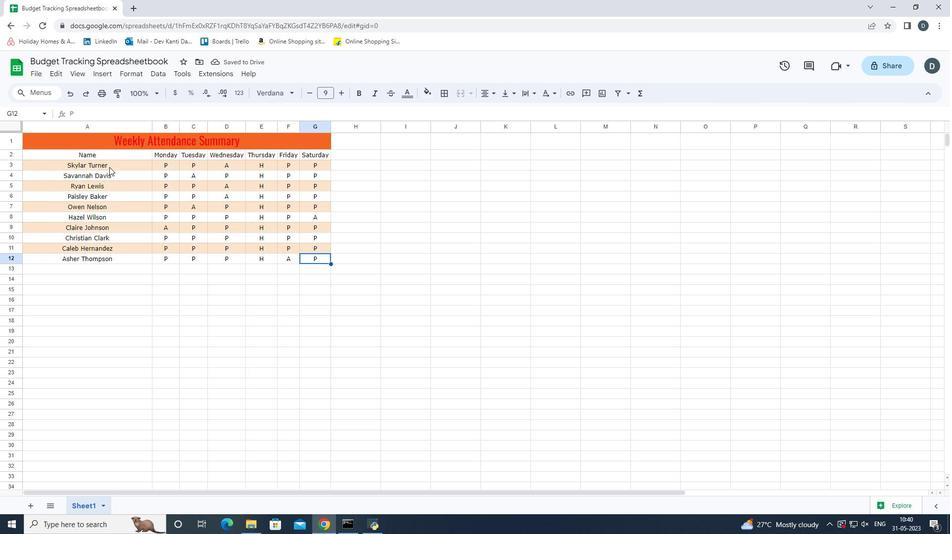 
Action: Mouse pressed left at (111, 164)
Screenshot: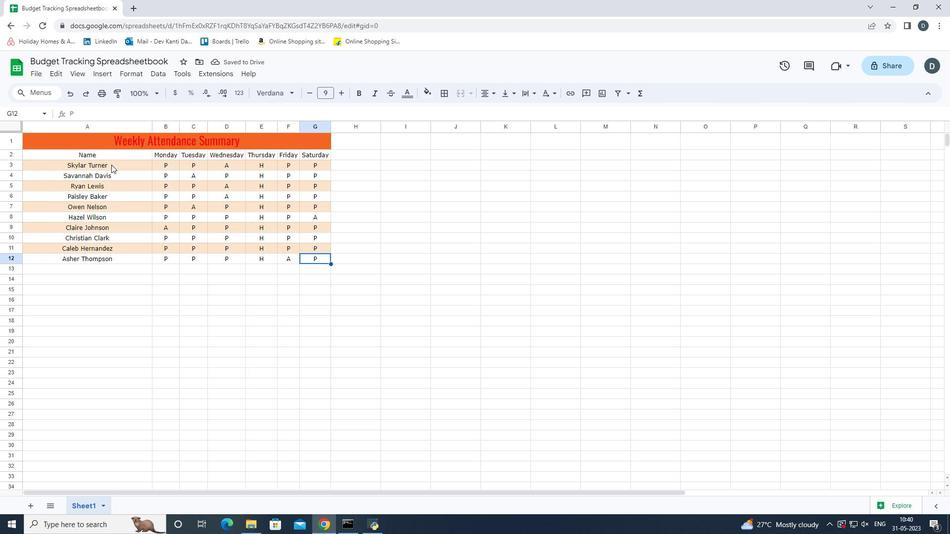 
Action: Mouse moved to (311, 260)
Screenshot: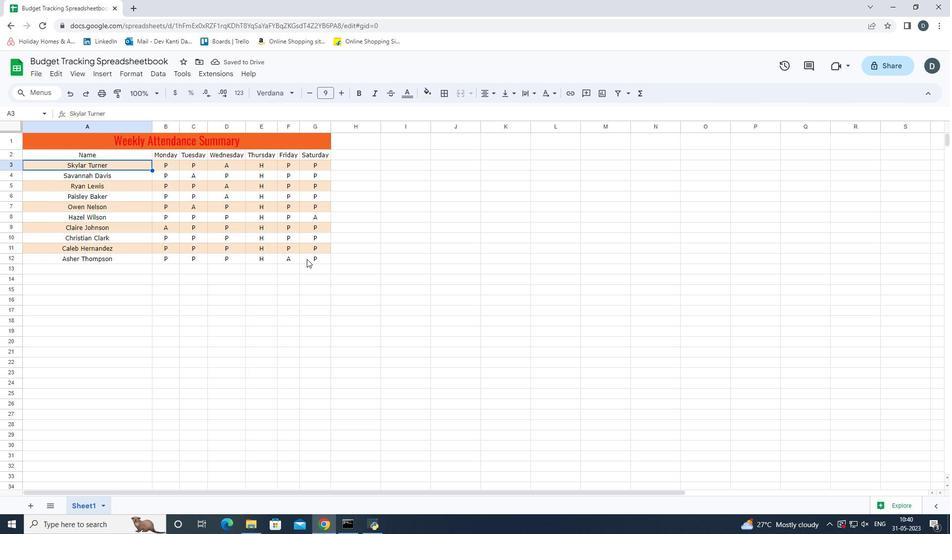
Action: Mouse pressed left at (311, 260)
Screenshot: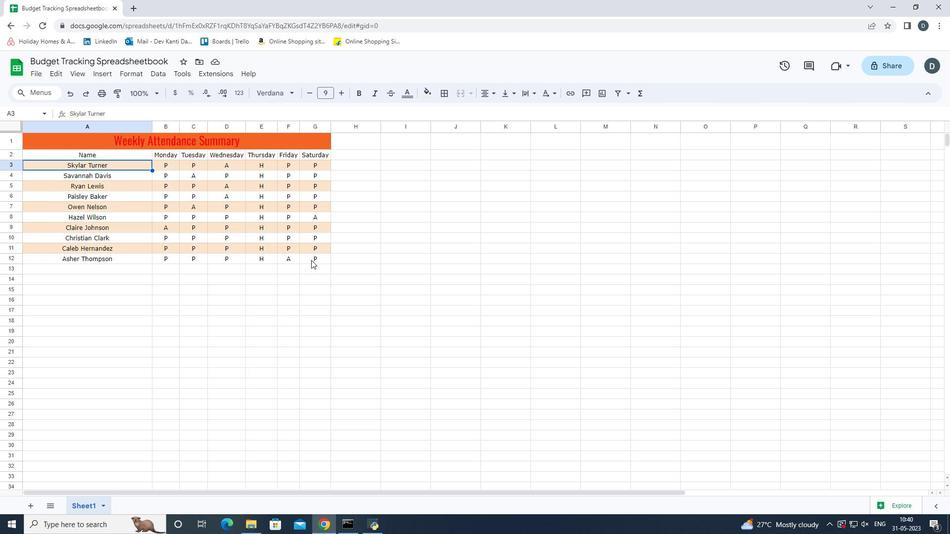 
Action: Mouse moved to (389, 246)
Screenshot: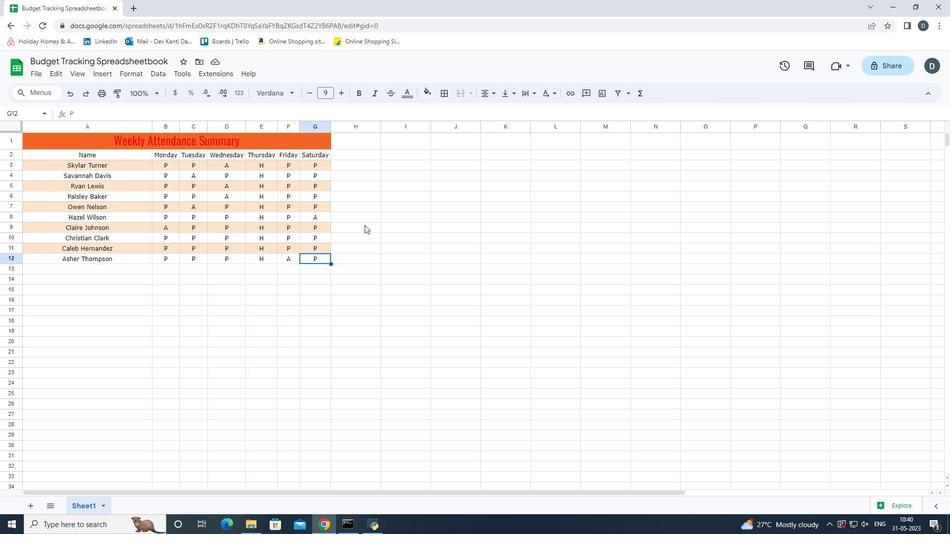 
